 Task: Check the average views per listing of double oven in the last 5 years.
Action: Mouse moved to (780, 207)
Screenshot: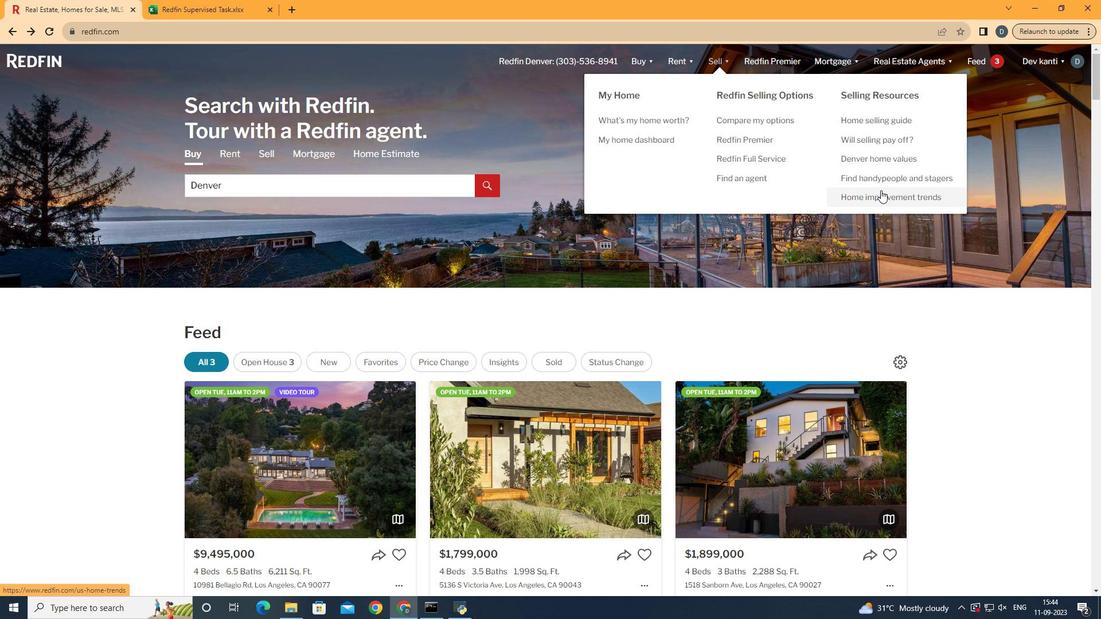 
Action: Mouse pressed left at (780, 207)
Screenshot: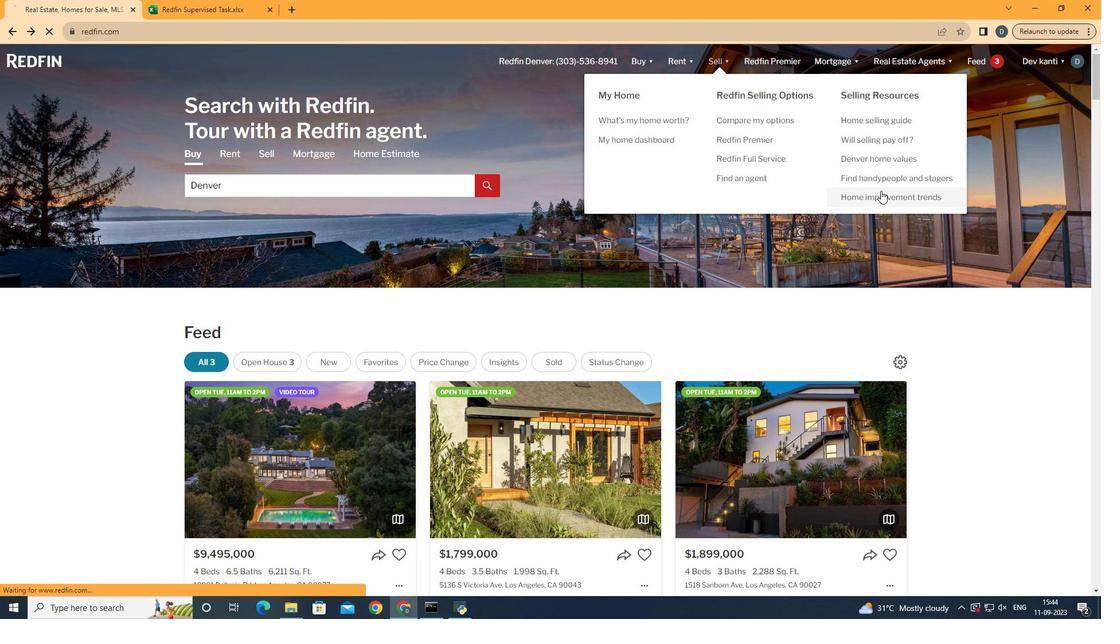 
Action: Mouse moved to (319, 252)
Screenshot: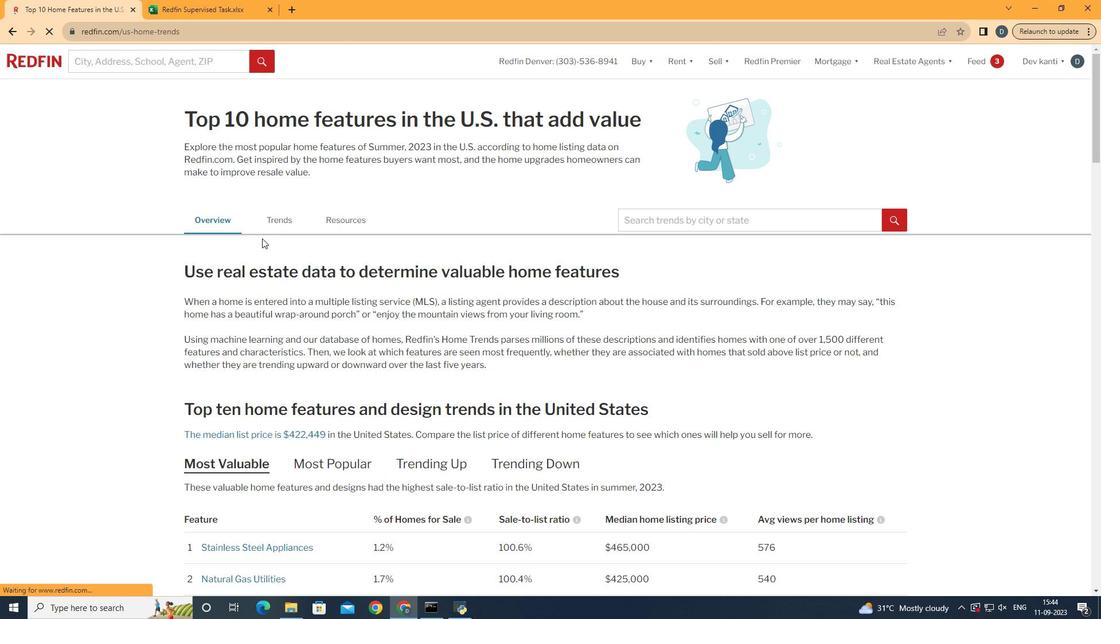 
Action: Mouse pressed left at (319, 252)
Screenshot: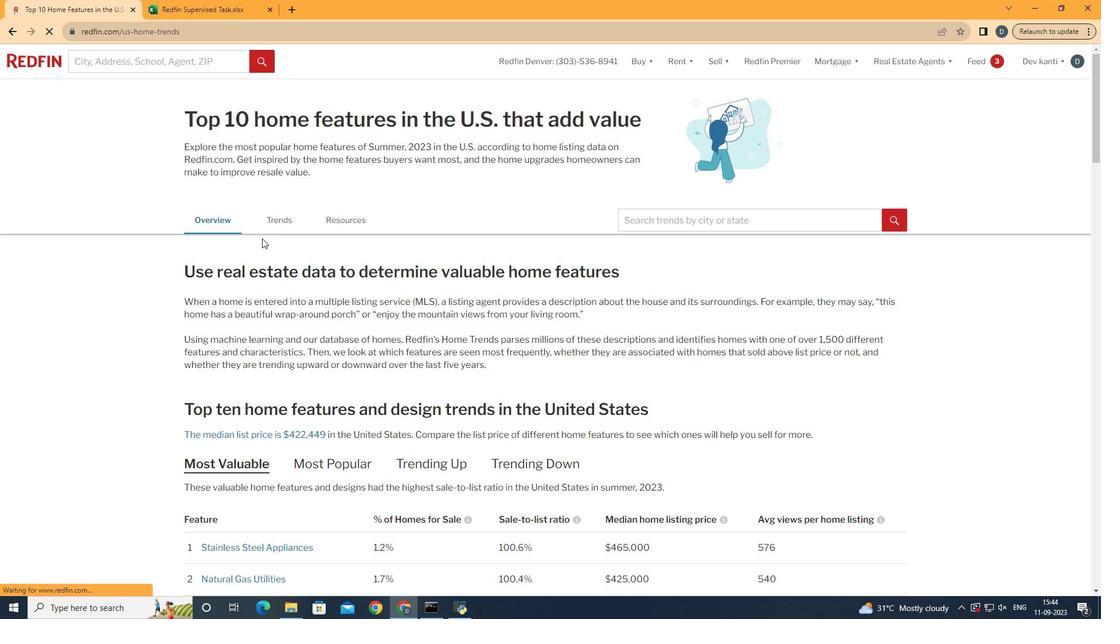 
Action: Mouse moved to (328, 240)
Screenshot: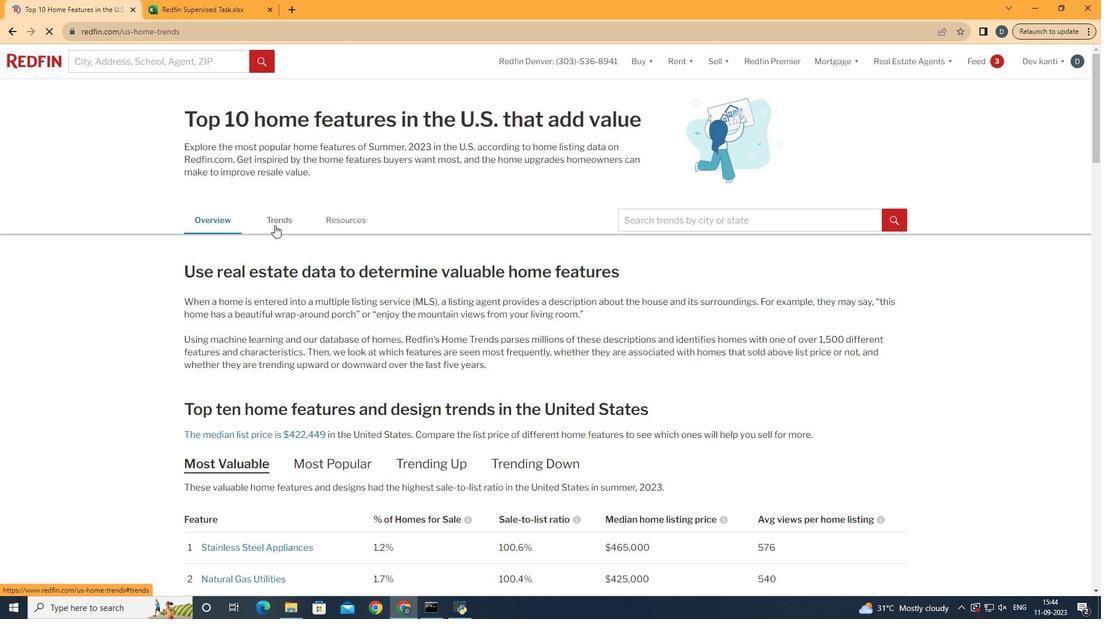 
Action: Mouse pressed left at (328, 240)
Screenshot: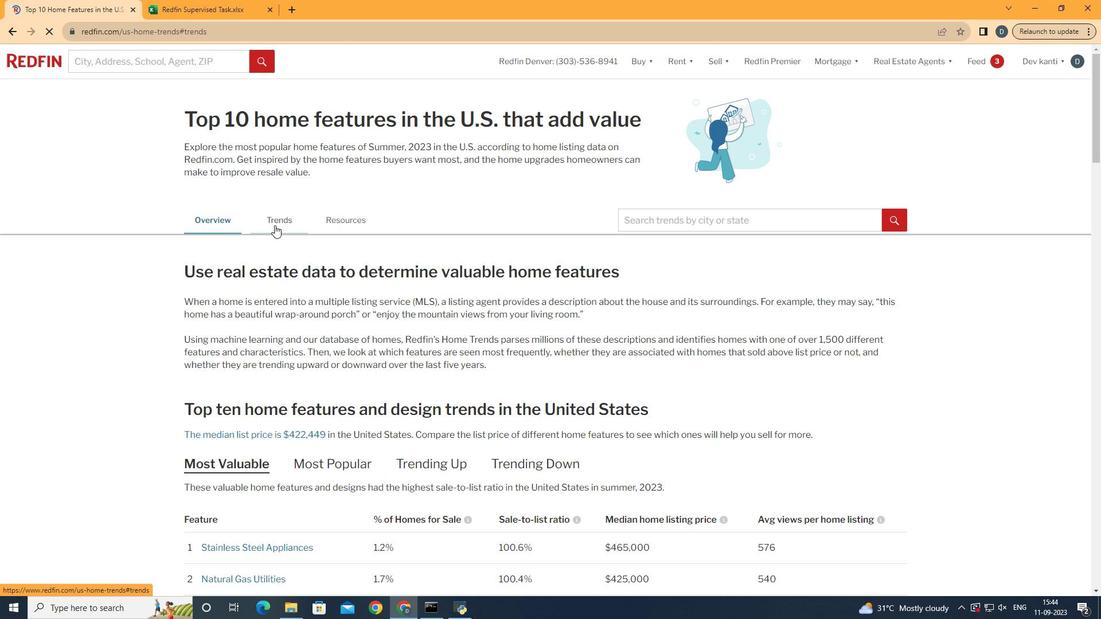 
Action: Mouse moved to (445, 353)
Screenshot: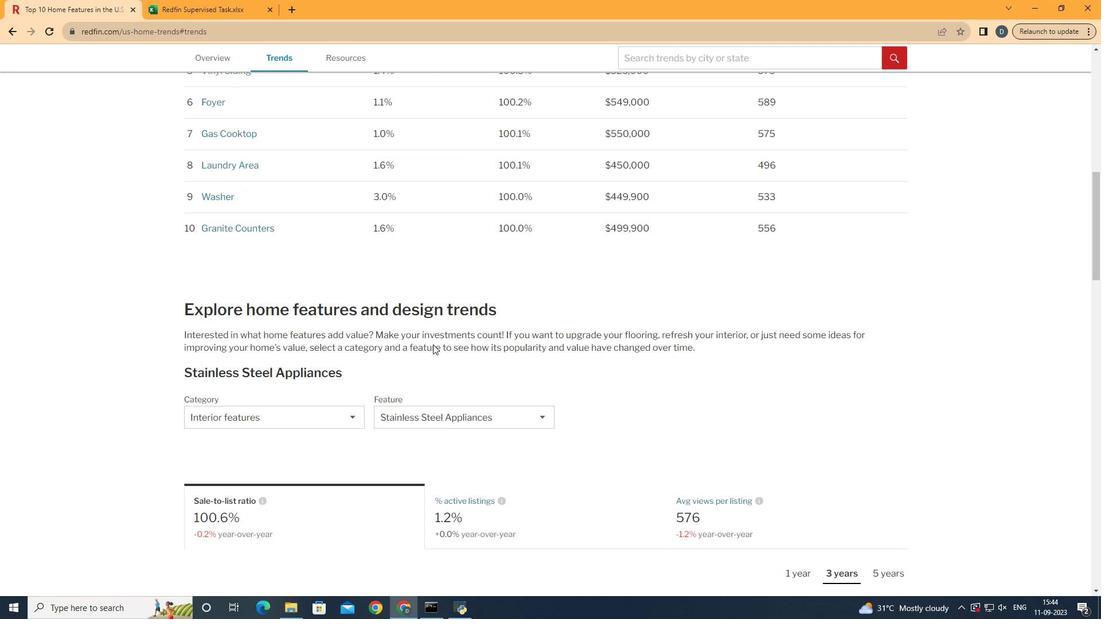 
Action: Mouse scrolled (445, 353) with delta (0, 0)
Screenshot: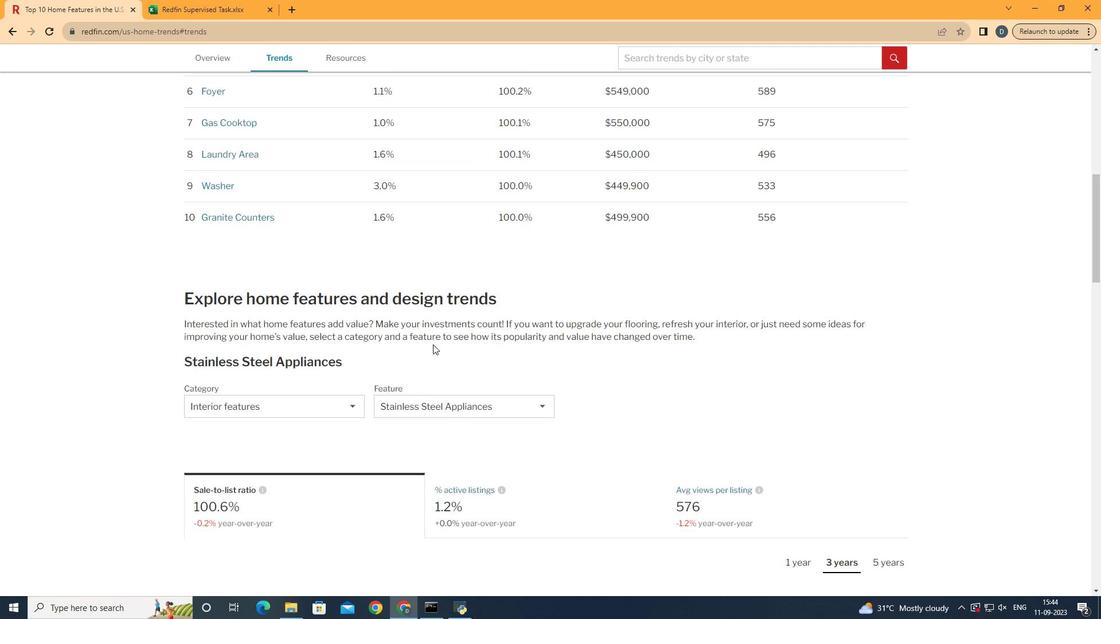 
Action: Mouse scrolled (445, 353) with delta (0, 0)
Screenshot: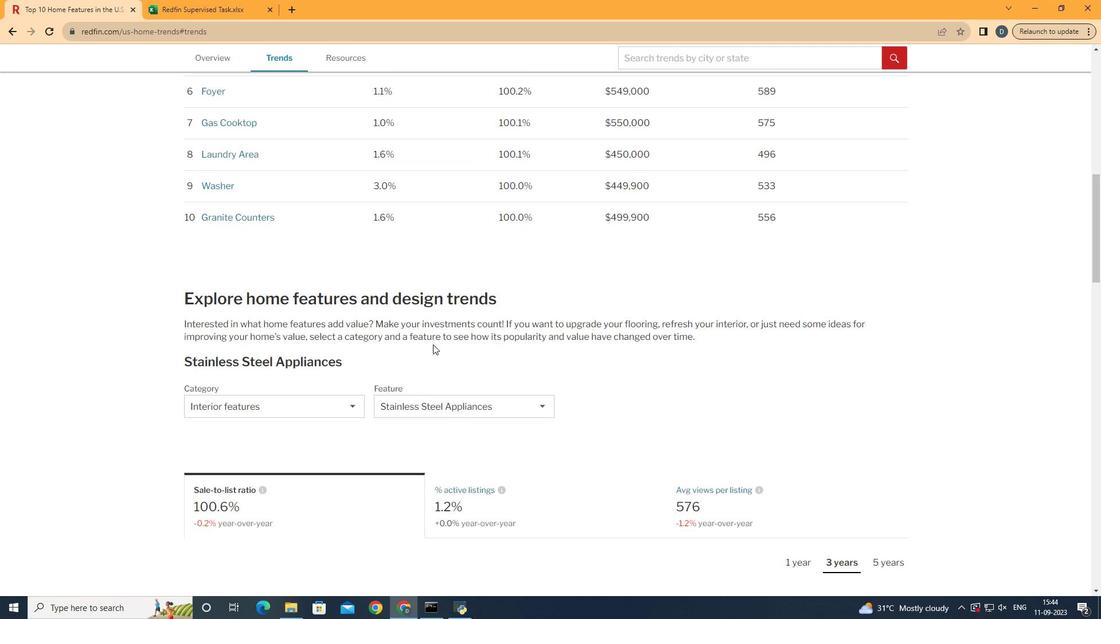 
Action: Mouse scrolled (445, 353) with delta (0, 0)
Screenshot: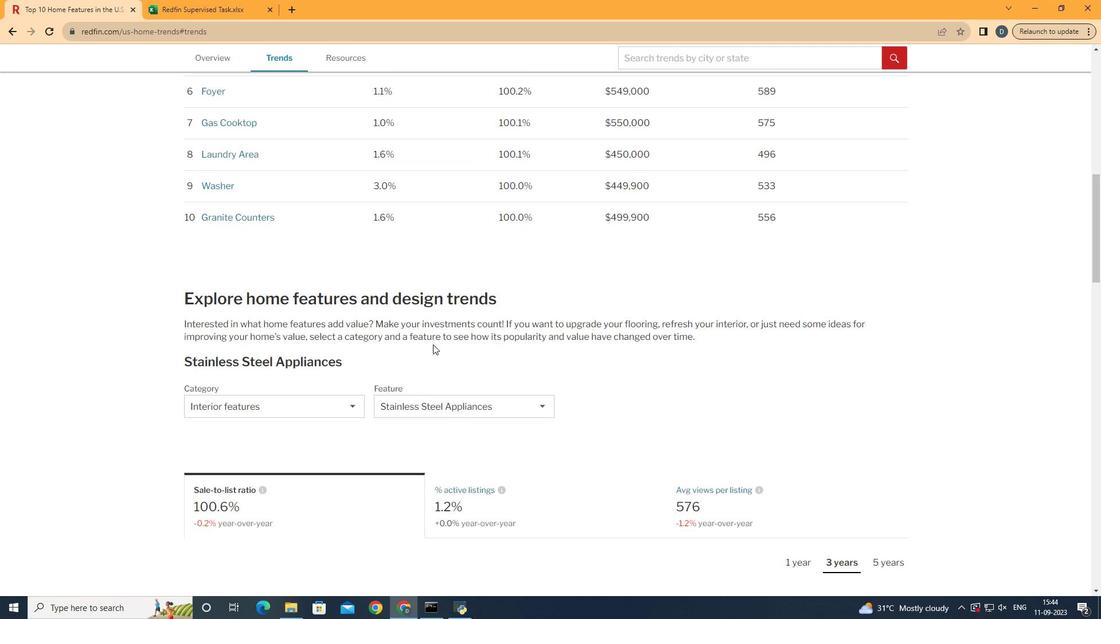 
Action: Mouse scrolled (445, 353) with delta (0, 0)
Screenshot: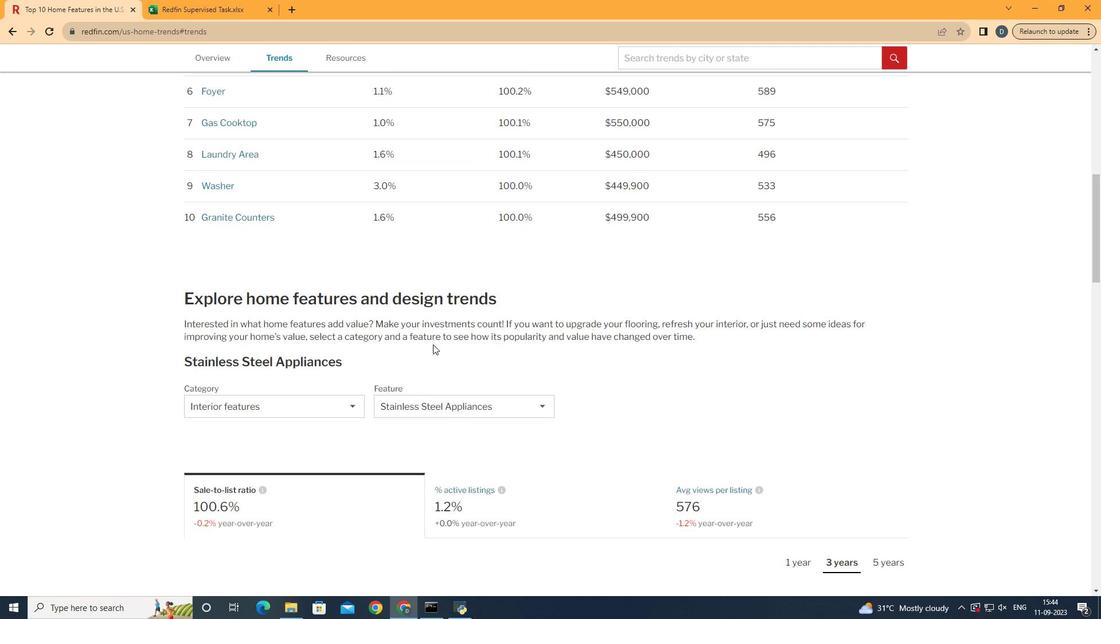 
Action: Mouse moved to (445, 353)
Screenshot: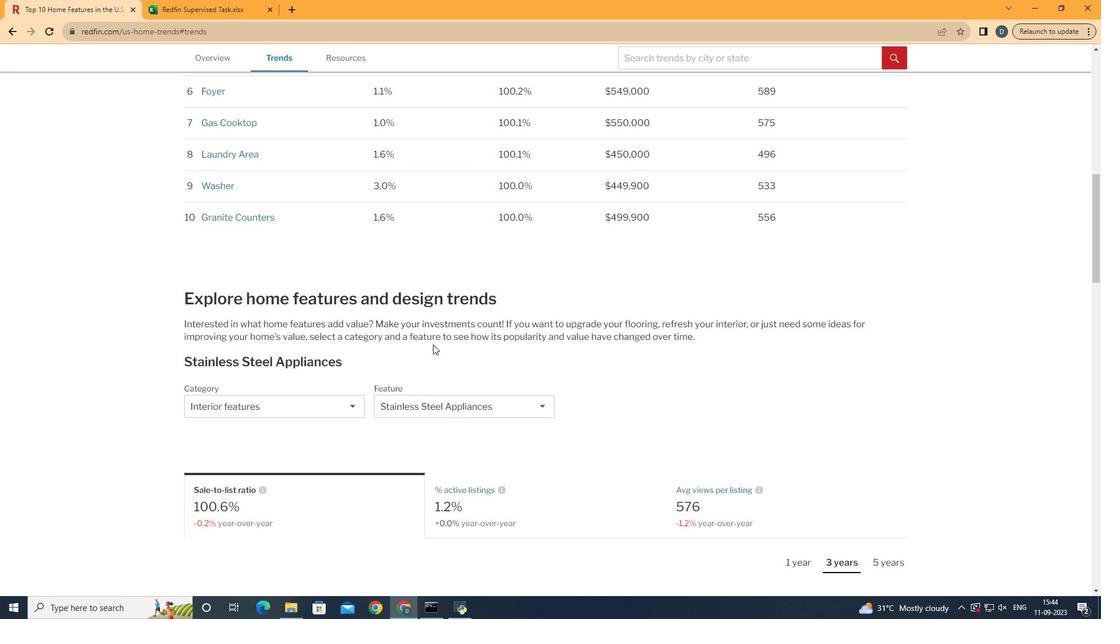 
Action: Mouse scrolled (445, 353) with delta (0, 0)
Screenshot: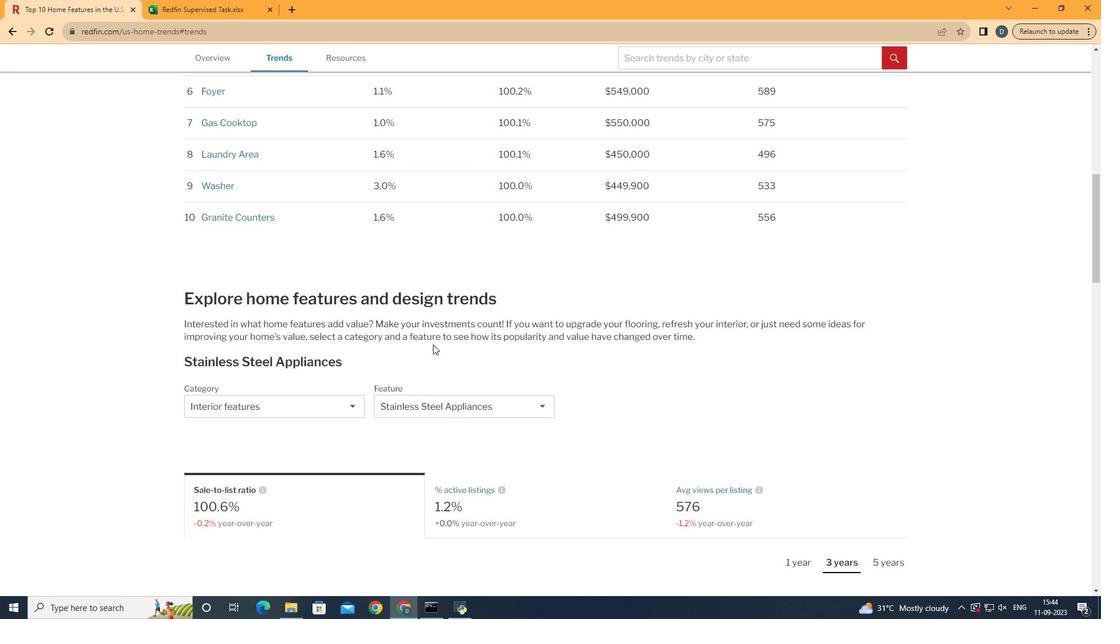 
Action: Mouse moved to (446, 353)
Screenshot: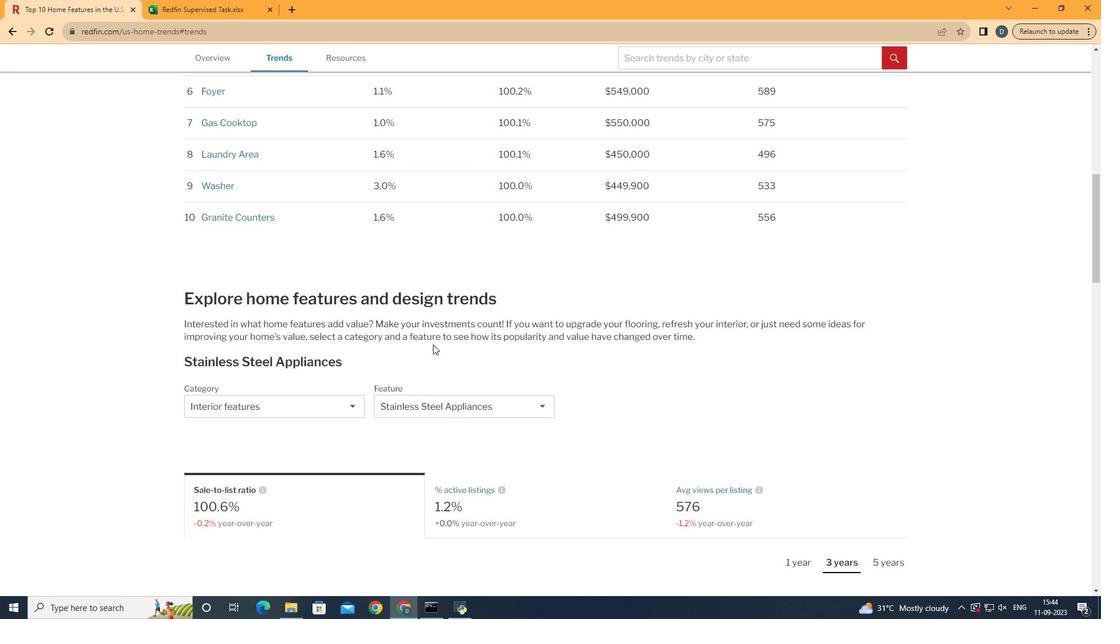 
Action: Mouse scrolled (446, 353) with delta (0, 0)
Screenshot: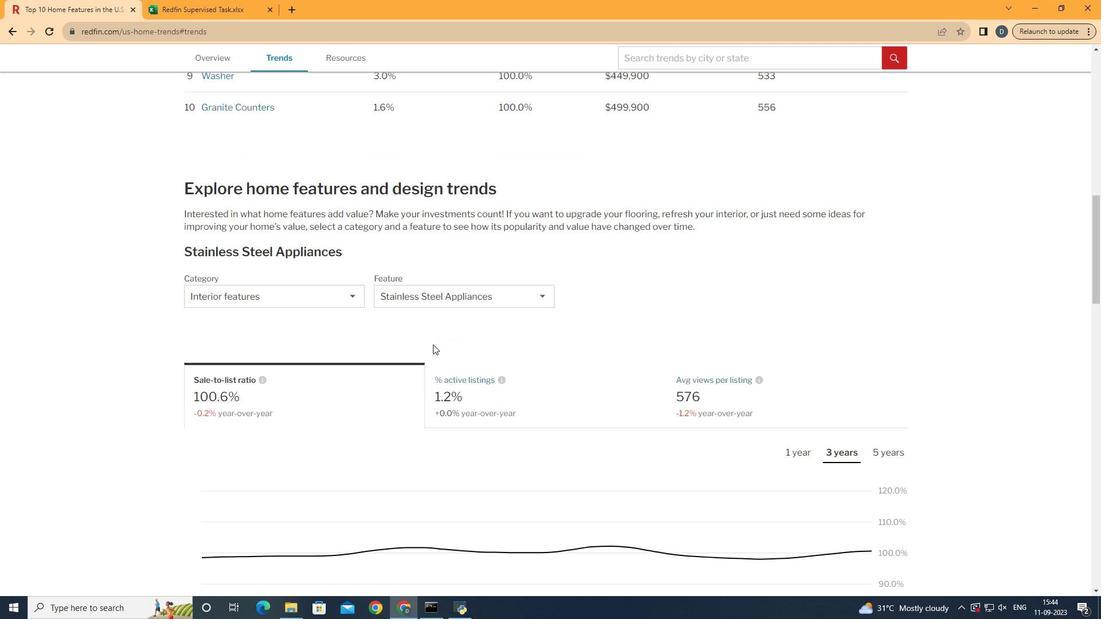 
Action: Mouse scrolled (446, 353) with delta (0, 0)
Screenshot: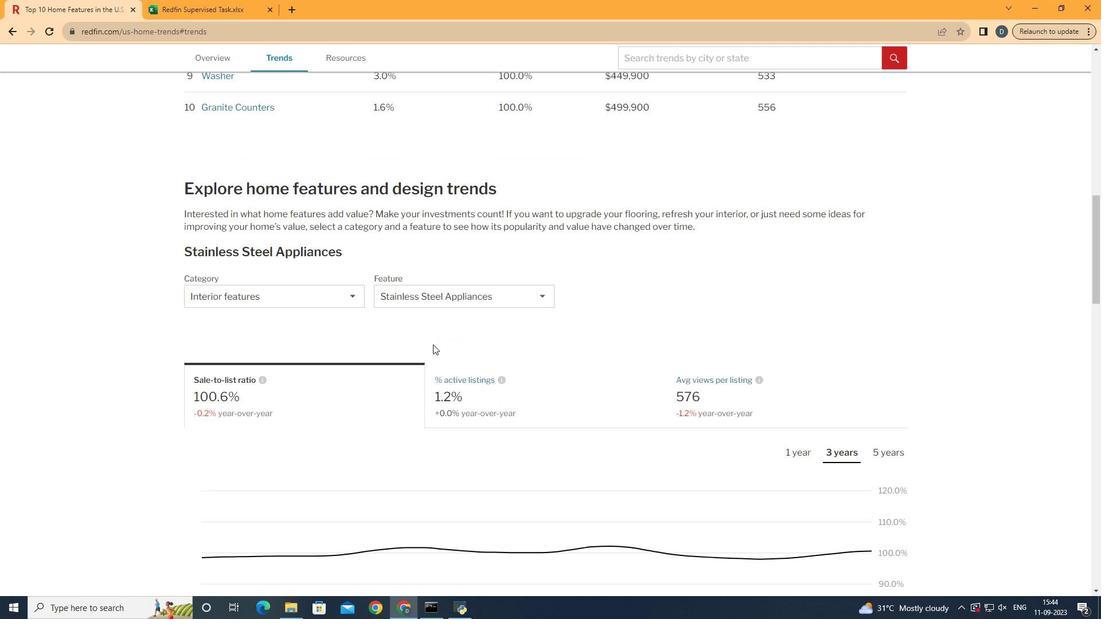 
Action: Mouse moved to (346, 298)
Screenshot: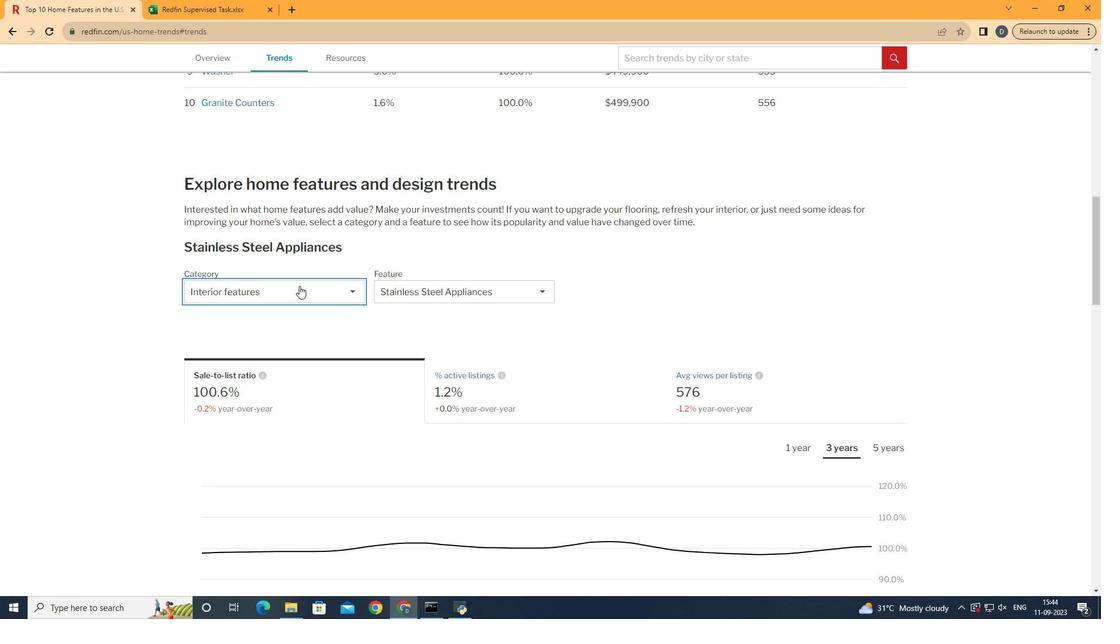 
Action: Mouse pressed left at (346, 298)
Screenshot: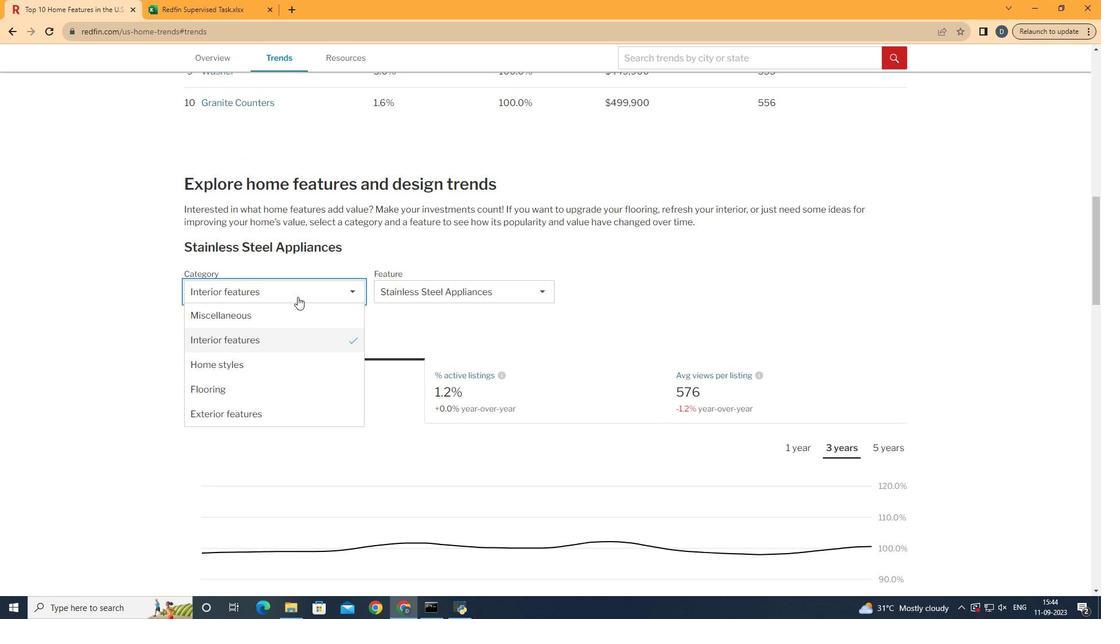 
Action: Mouse moved to (346, 352)
Screenshot: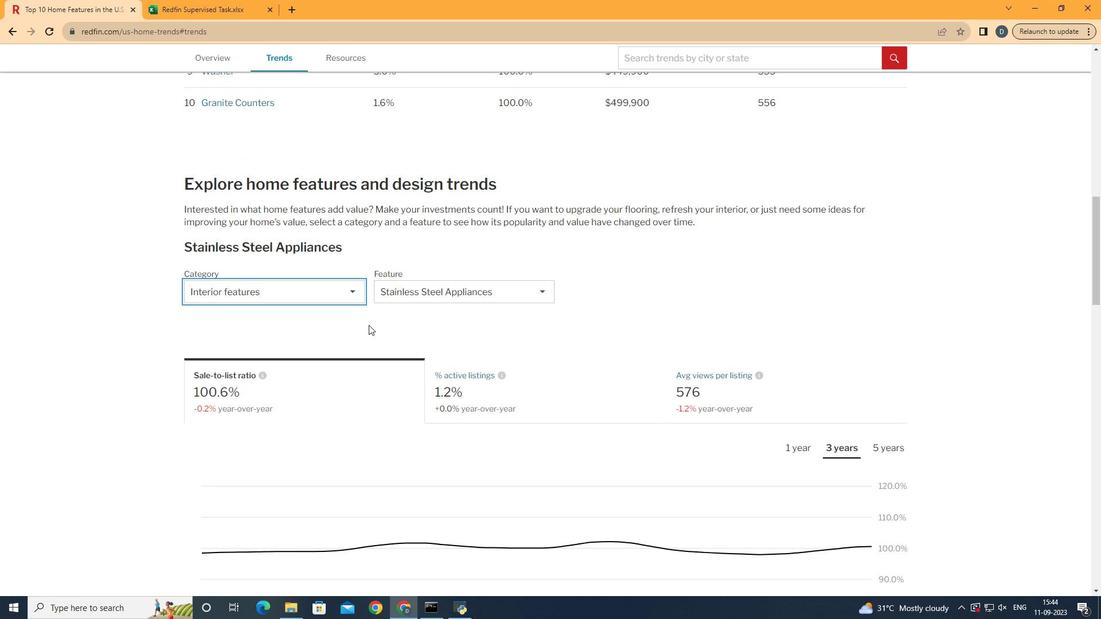 
Action: Mouse pressed left at (346, 352)
Screenshot: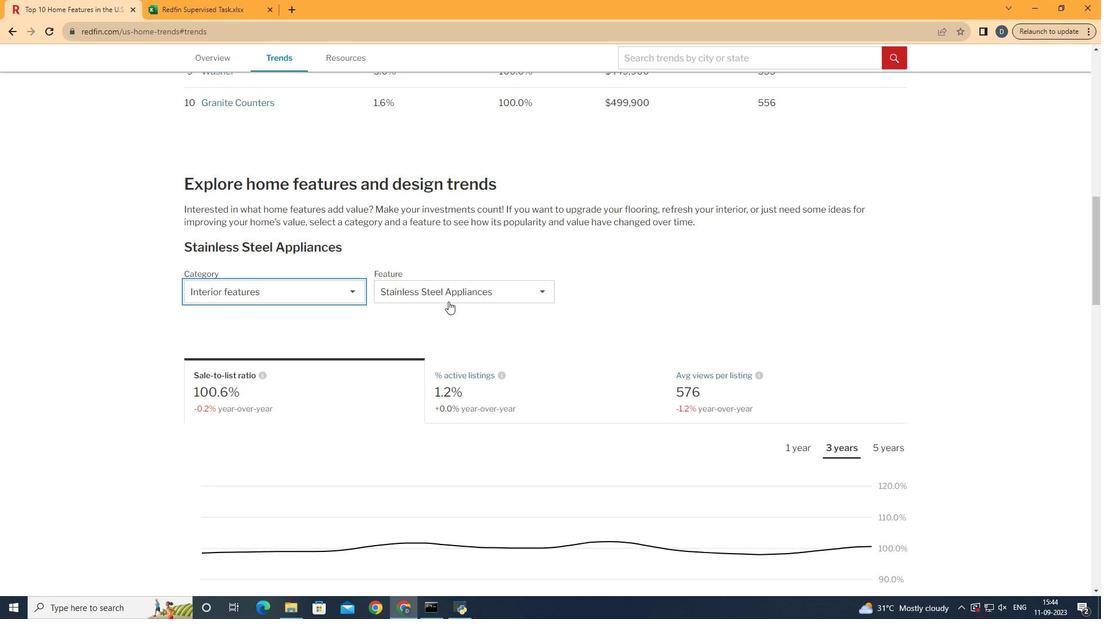 
Action: Mouse moved to (463, 311)
Screenshot: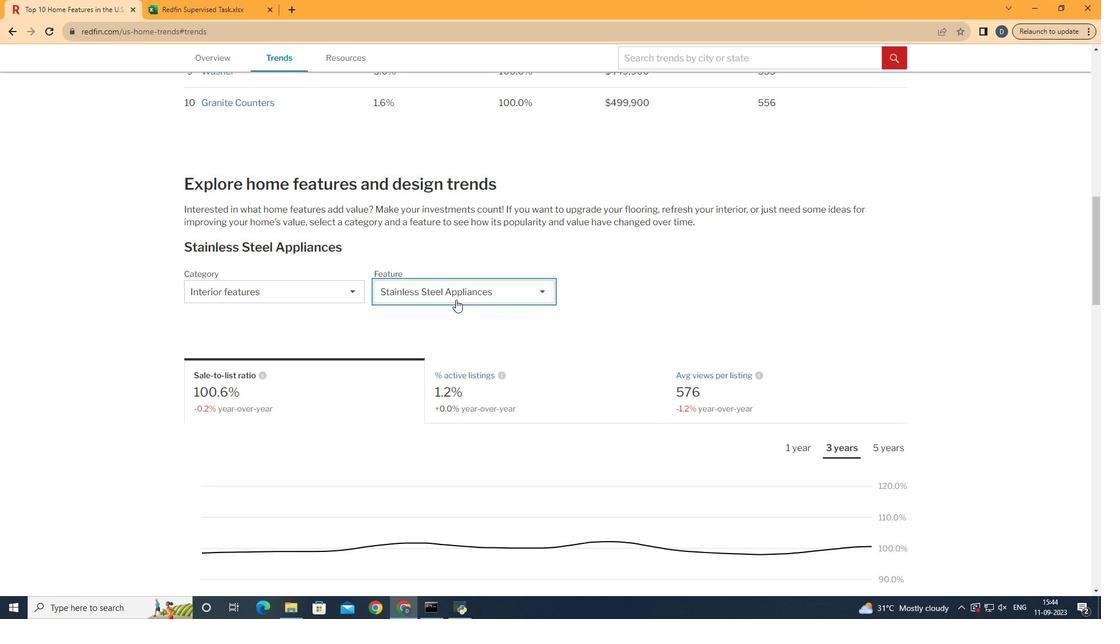 
Action: Mouse pressed left at (463, 311)
Screenshot: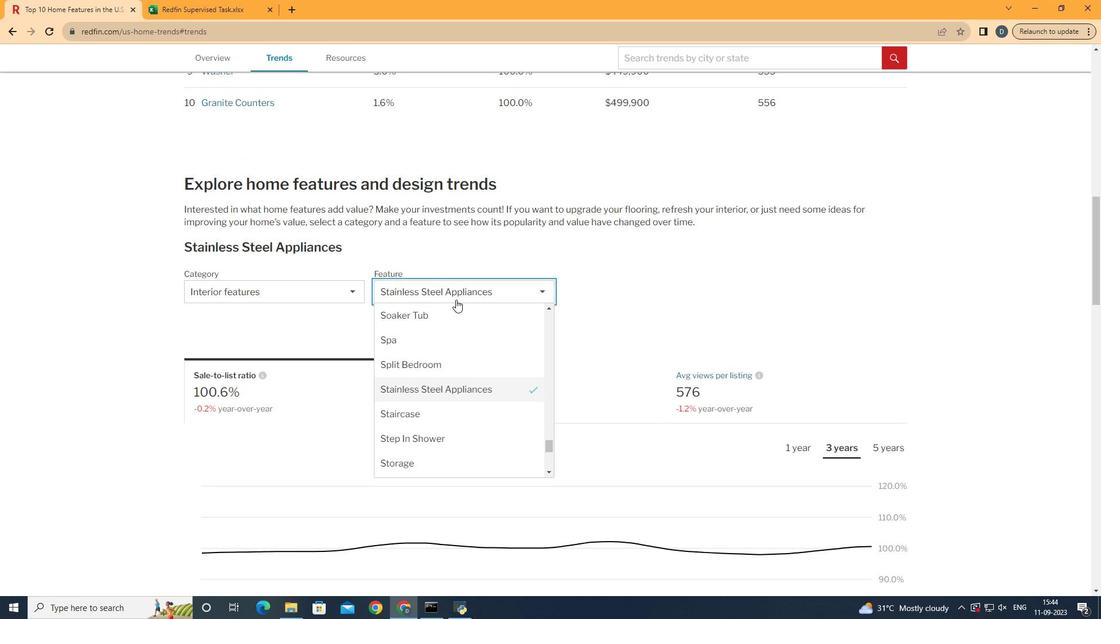 
Action: Mouse moved to (480, 380)
Screenshot: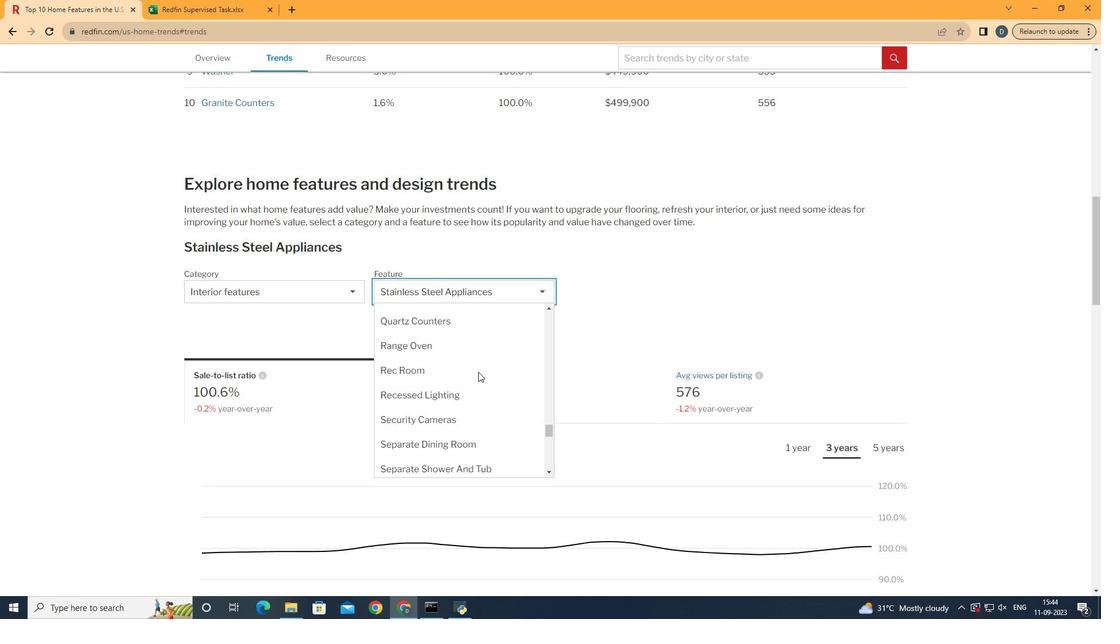 
Action: Mouse scrolled (480, 380) with delta (0, 0)
Screenshot: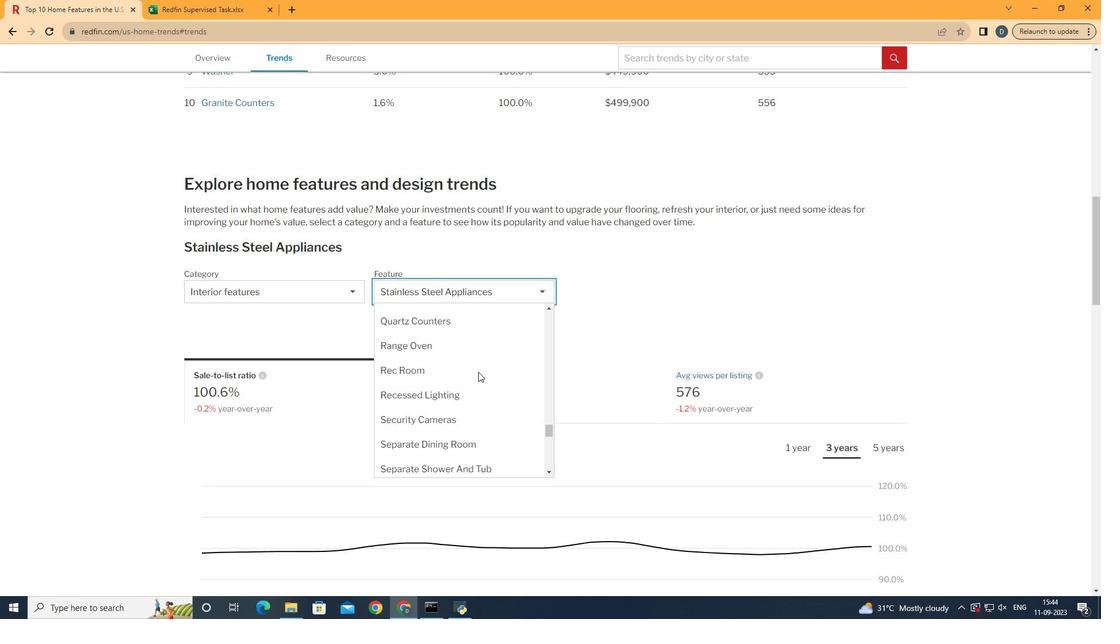 
Action: Mouse scrolled (480, 380) with delta (0, 0)
Screenshot: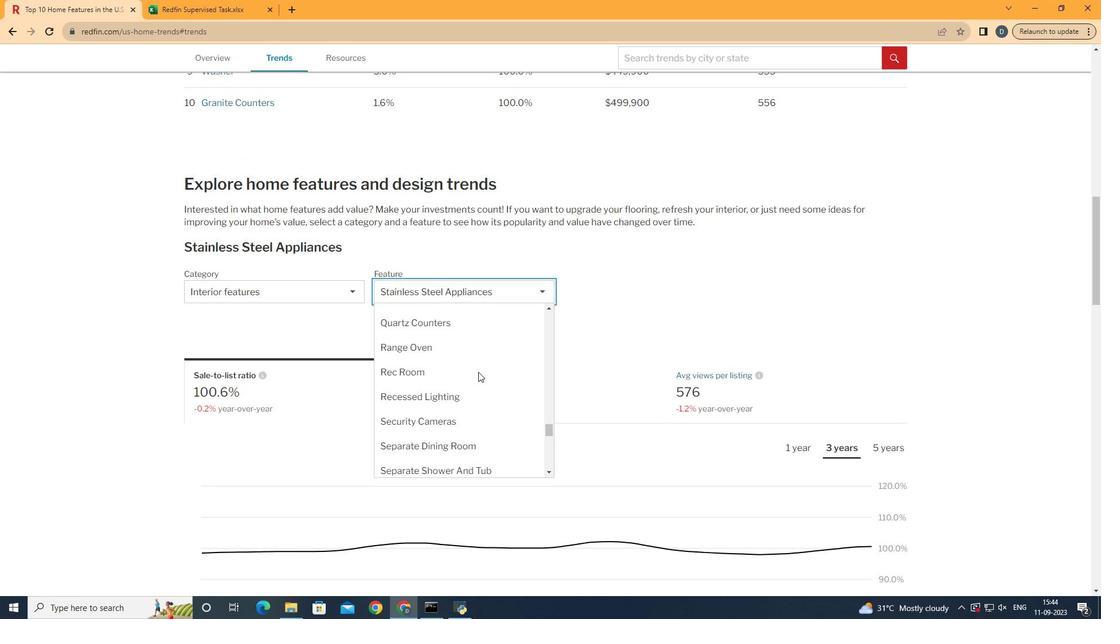 
Action: Mouse scrolled (480, 380) with delta (0, 0)
Screenshot: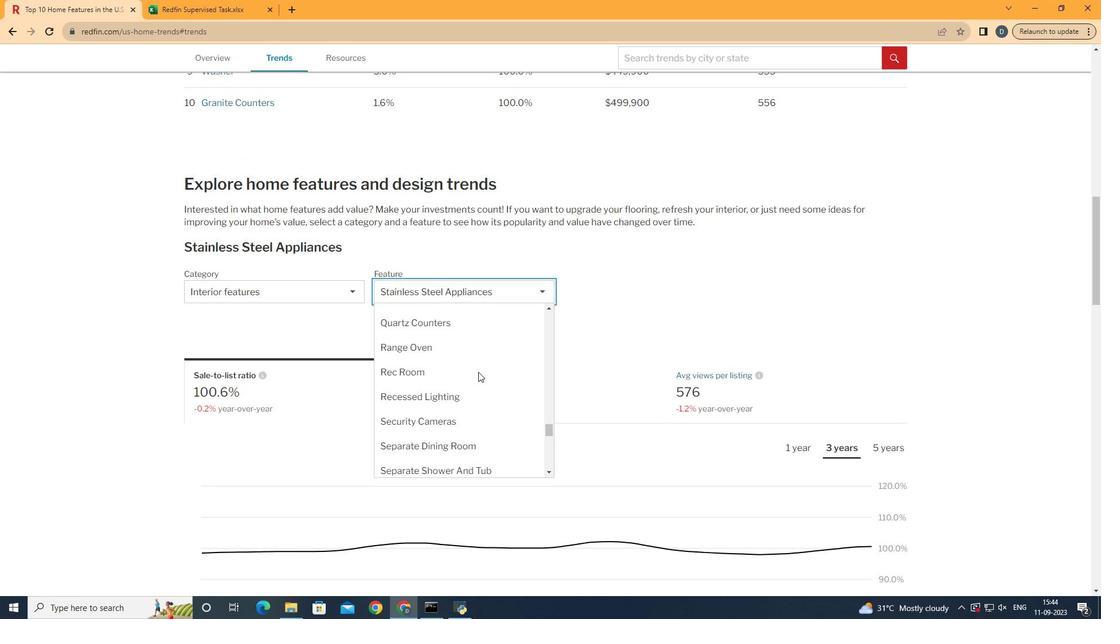 
Action: Mouse scrolled (480, 380) with delta (0, 0)
Screenshot: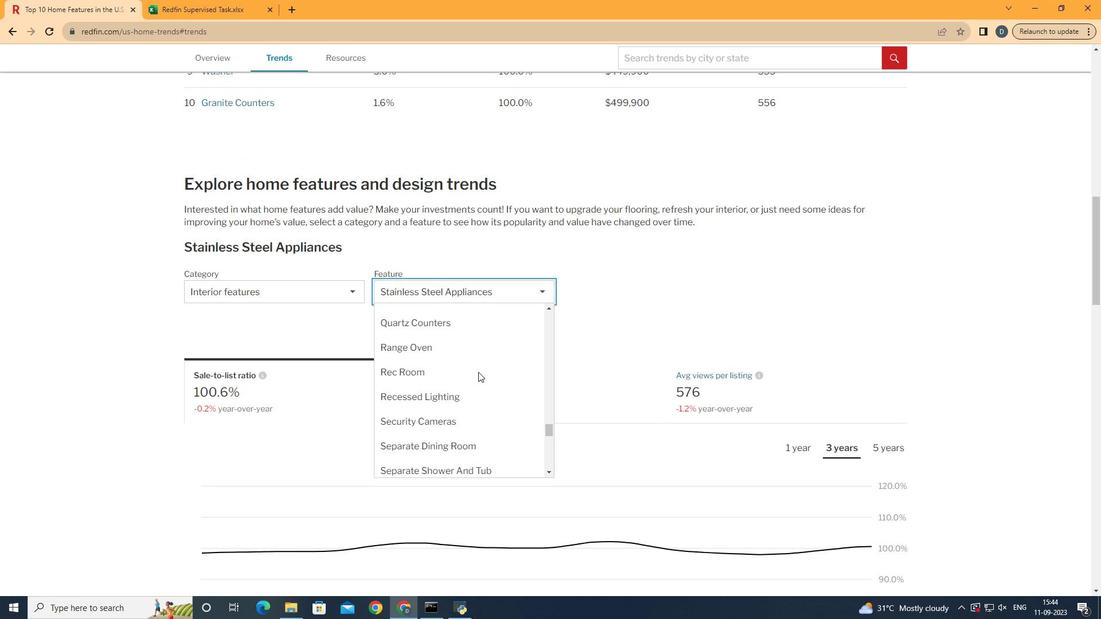 
Action: Mouse scrolled (480, 380) with delta (0, 0)
Screenshot: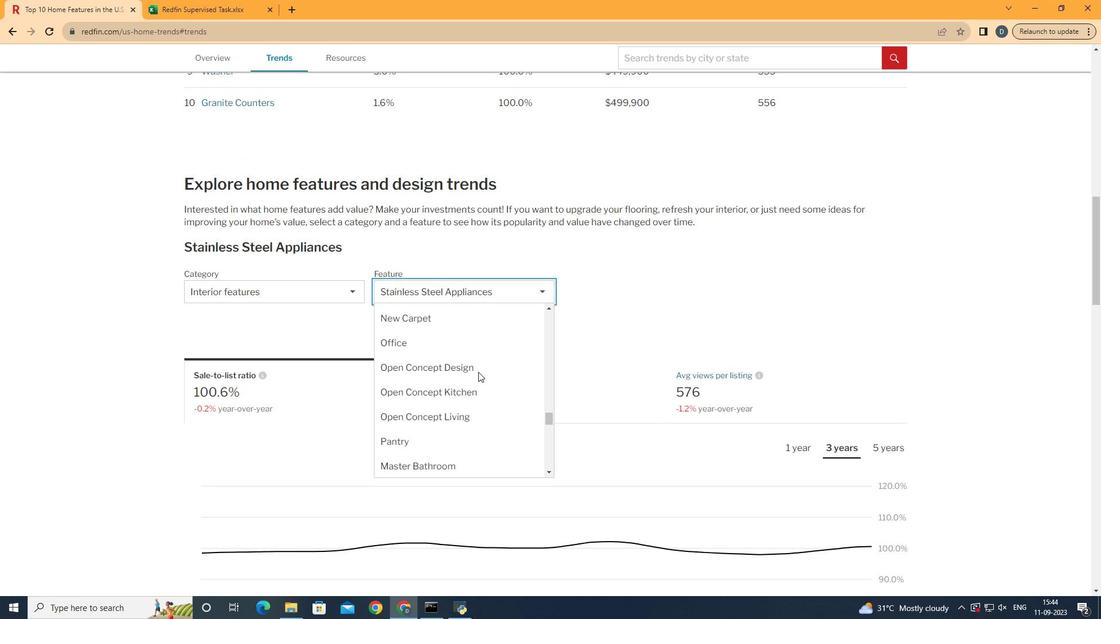 
Action: Mouse scrolled (480, 380) with delta (0, 0)
Screenshot: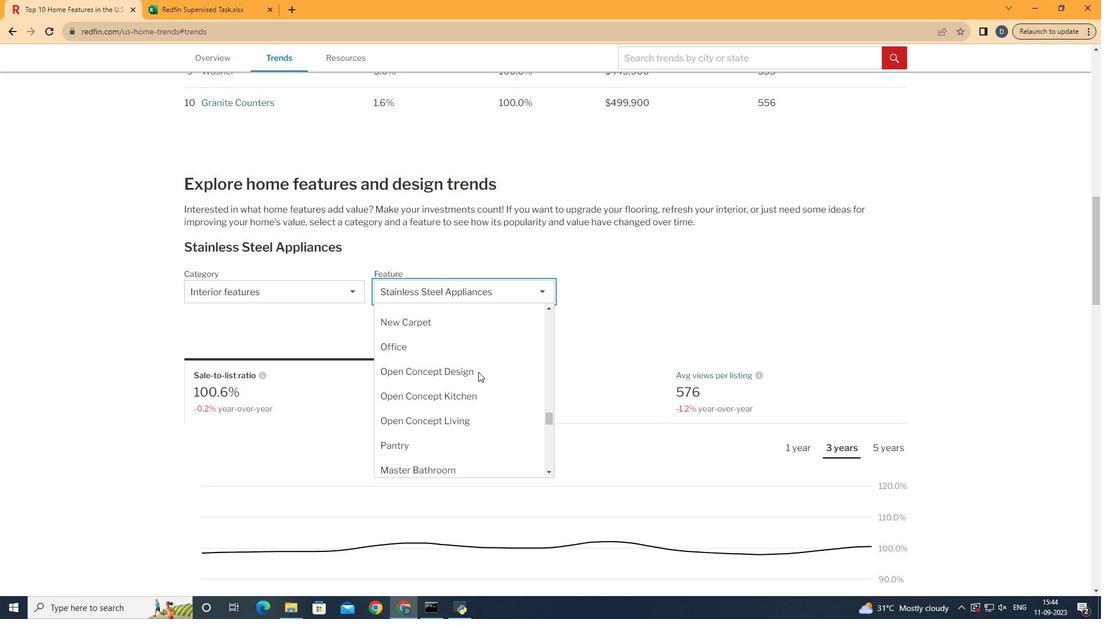 
Action: Mouse scrolled (480, 380) with delta (0, 0)
Screenshot: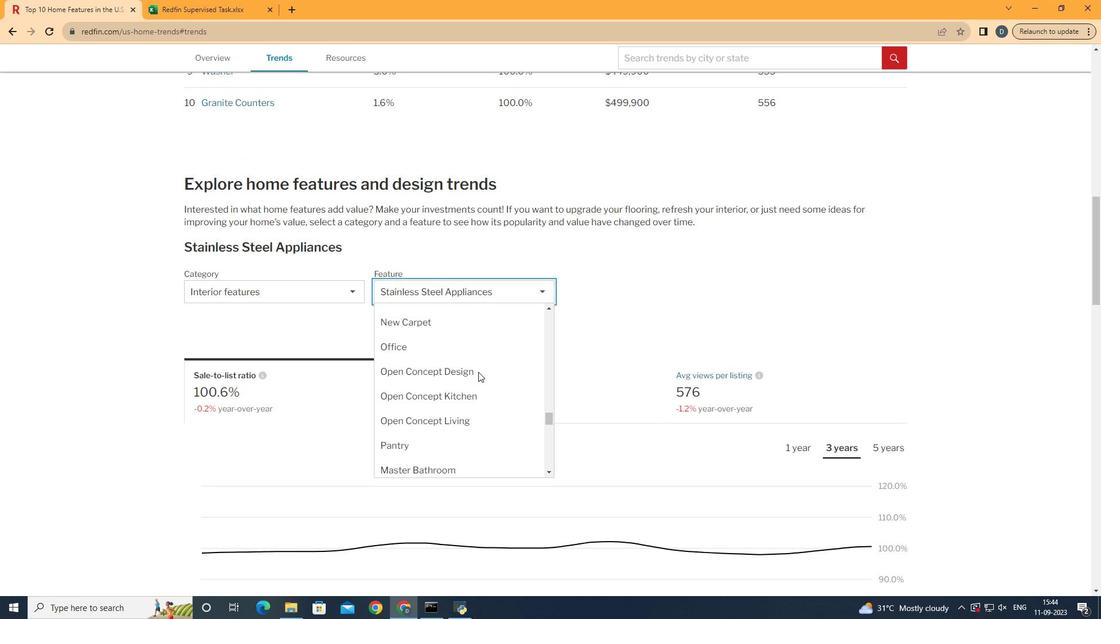 
Action: Mouse scrolled (480, 380) with delta (0, 0)
Screenshot: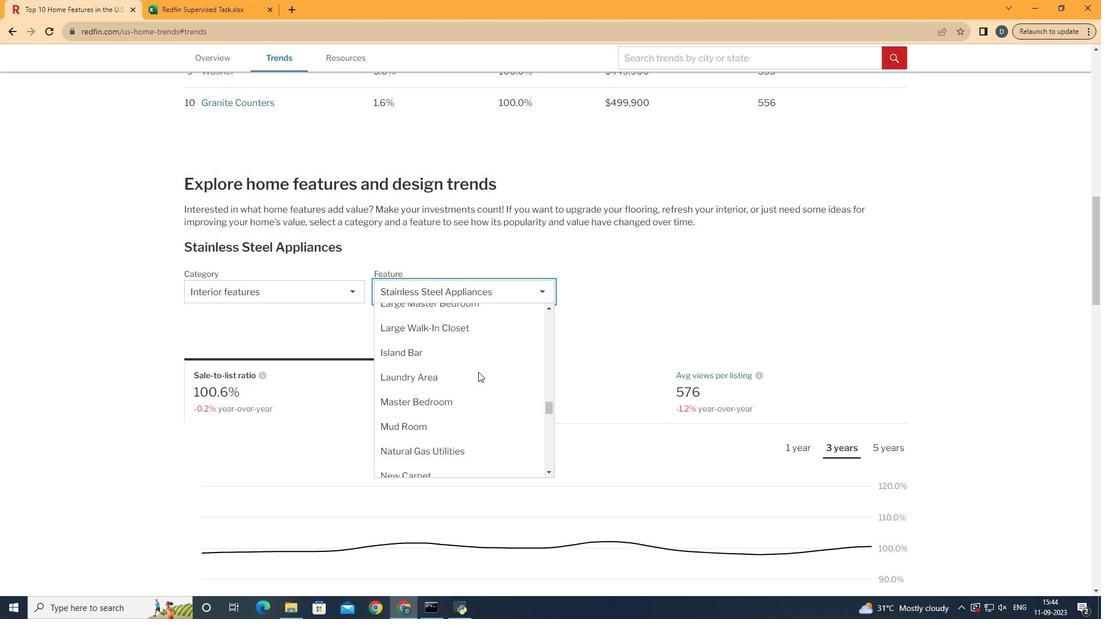 
Action: Mouse scrolled (480, 380) with delta (0, 0)
Screenshot: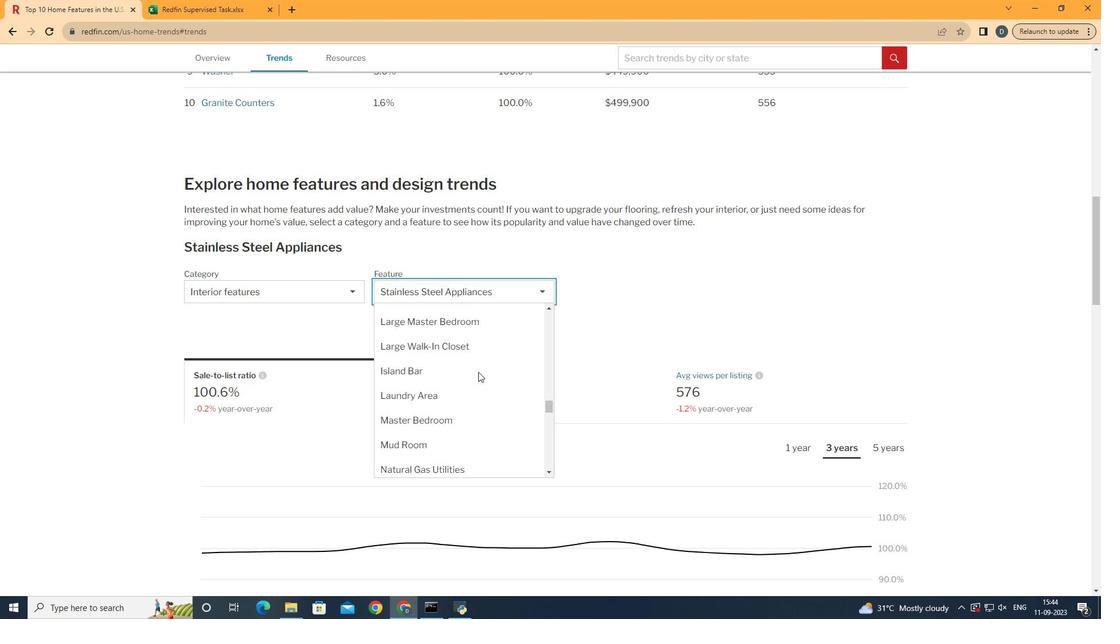 
Action: Mouse scrolled (480, 380) with delta (0, 0)
Screenshot: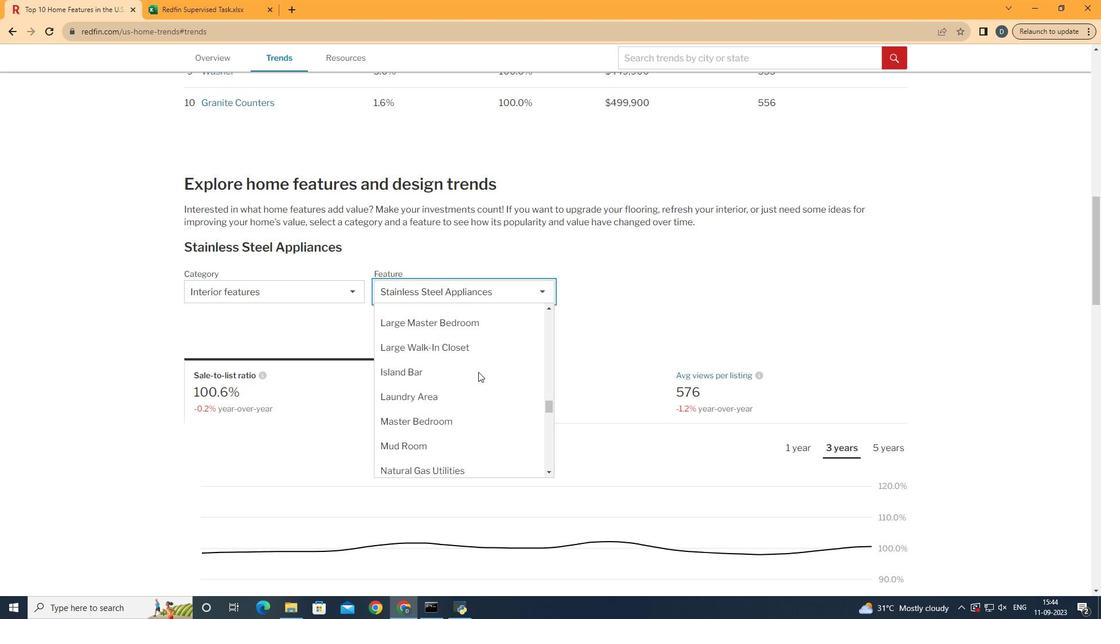
Action: Mouse scrolled (480, 380) with delta (0, 0)
Screenshot: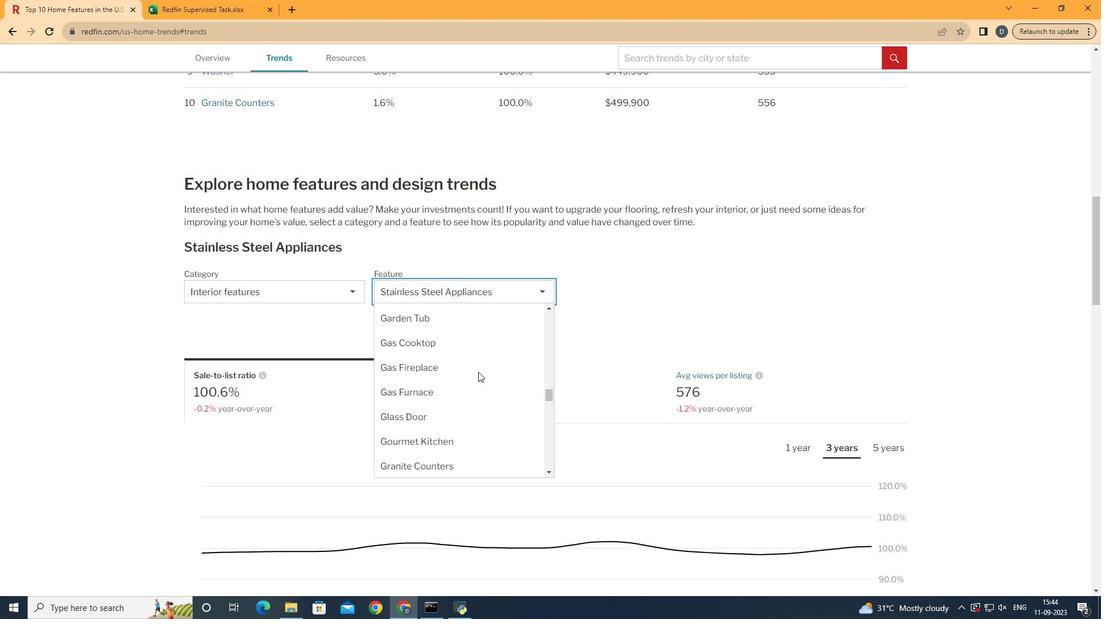 
Action: Mouse scrolled (480, 380) with delta (0, 0)
Screenshot: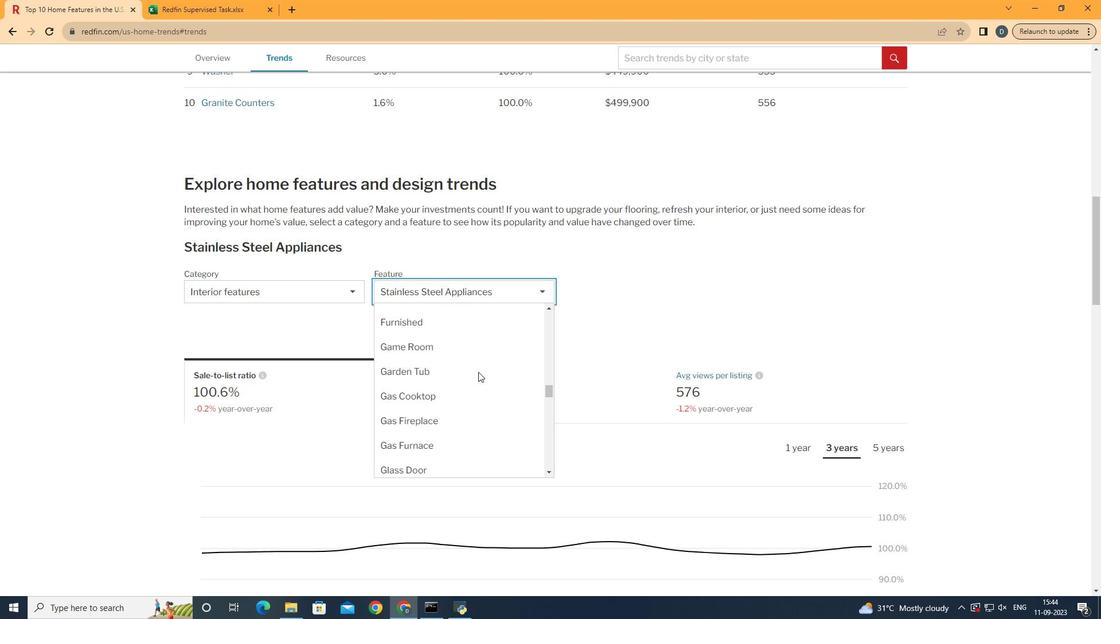 
Action: Mouse scrolled (480, 380) with delta (0, 0)
Screenshot: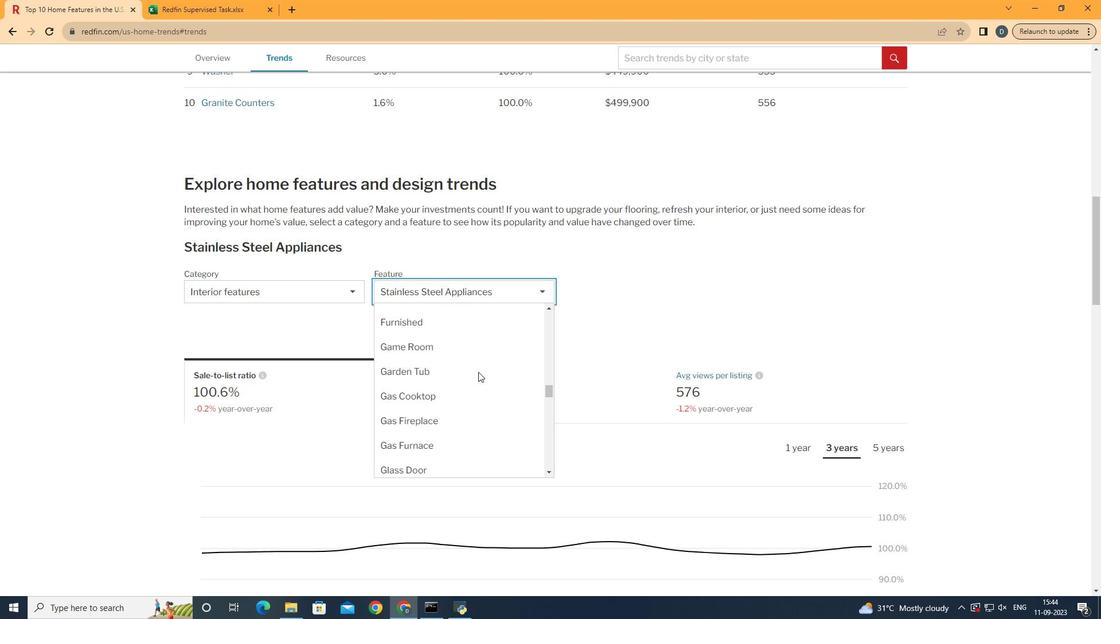 
Action: Mouse scrolled (480, 380) with delta (0, 0)
Screenshot: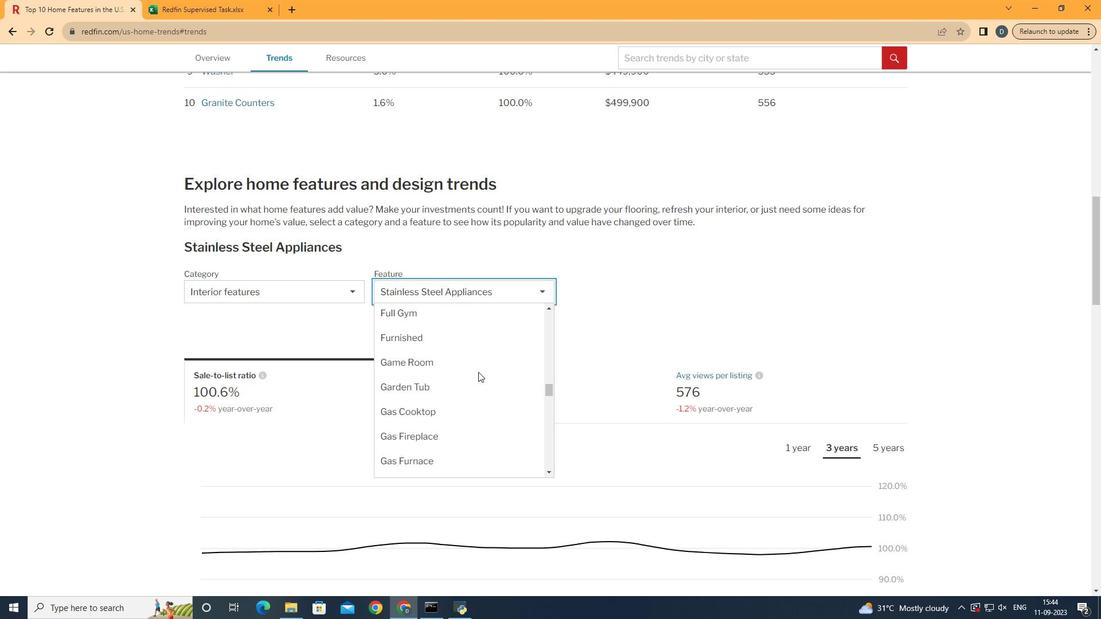 
Action: Mouse scrolled (480, 380) with delta (0, 0)
Screenshot: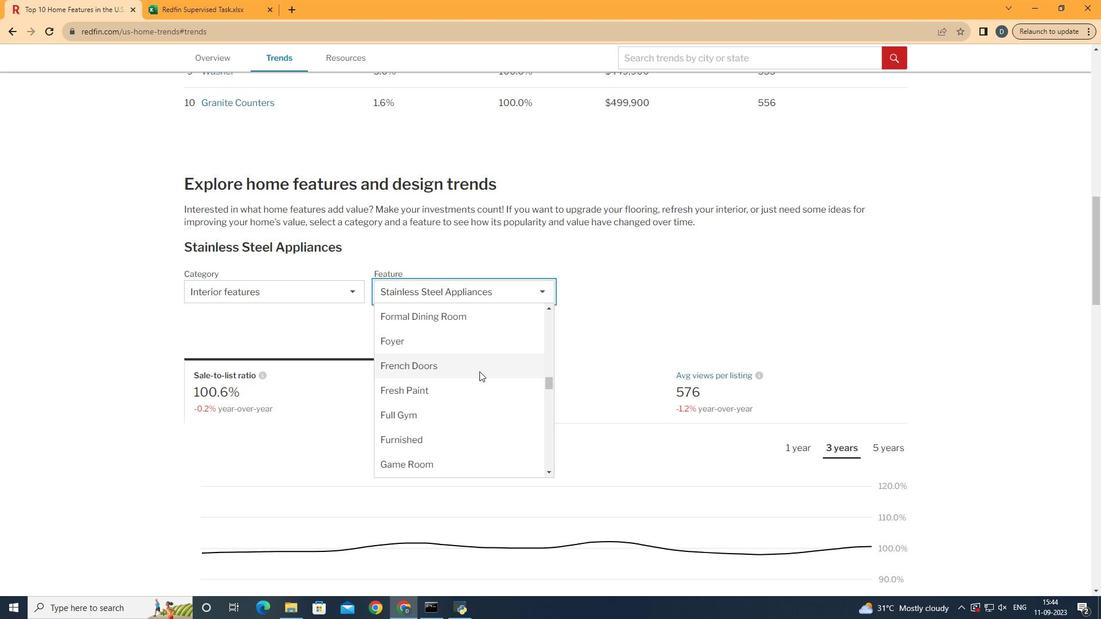 
Action: Mouse scrolled (480, 380) with delta (0, 0)
Screenshot: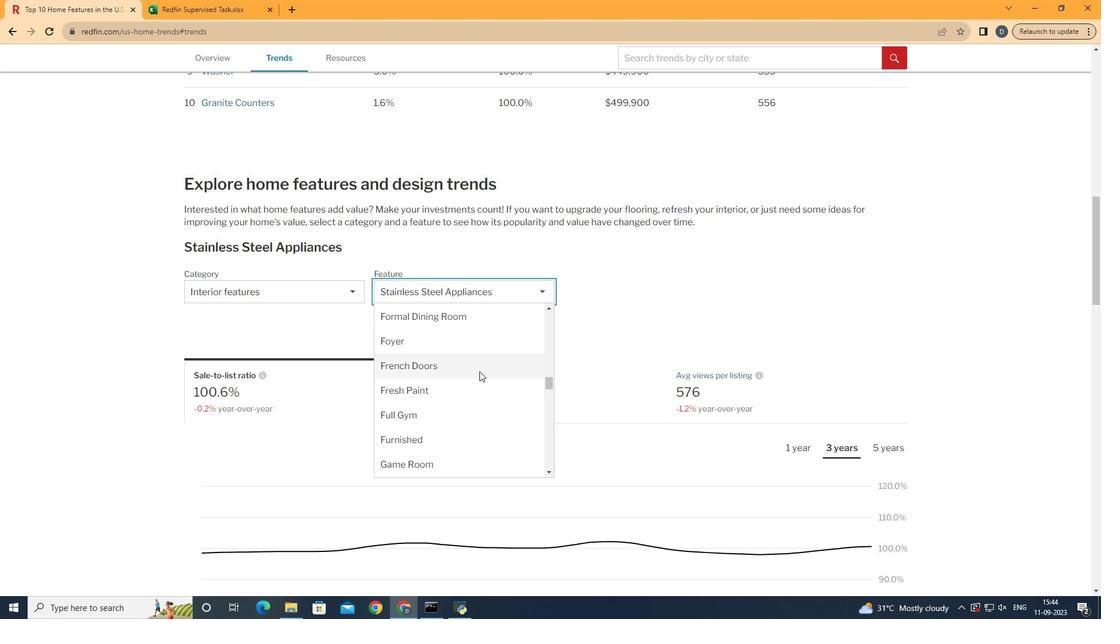 
Action: Mouse moved to (481, 379)
Screenshot: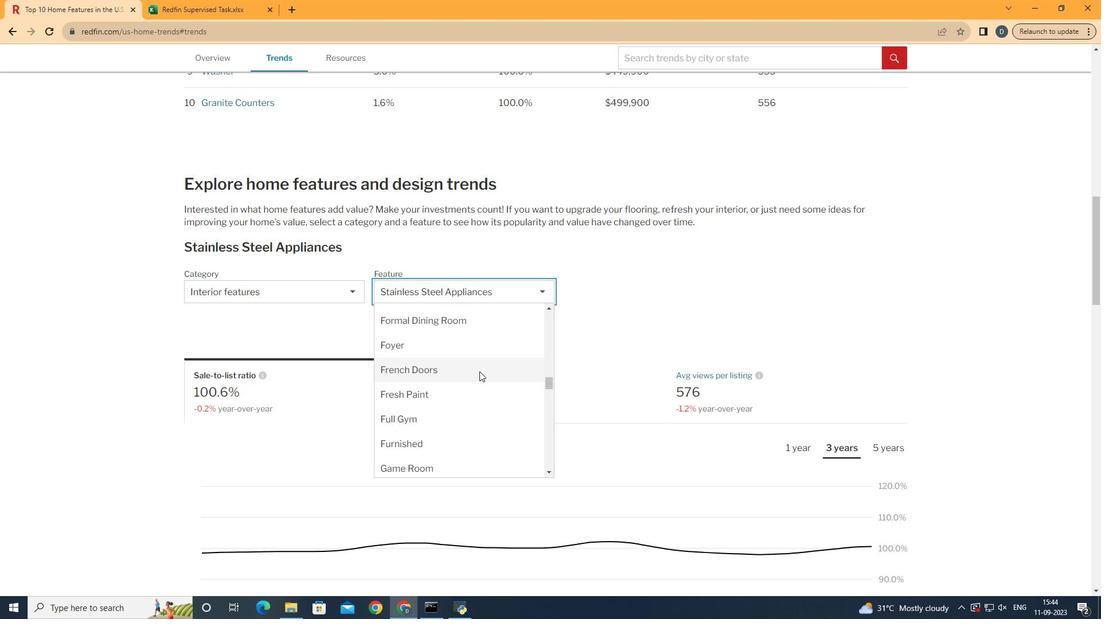 
Action: Mouse scrolled (481, 380) with delta (0, 0)
Screenshot: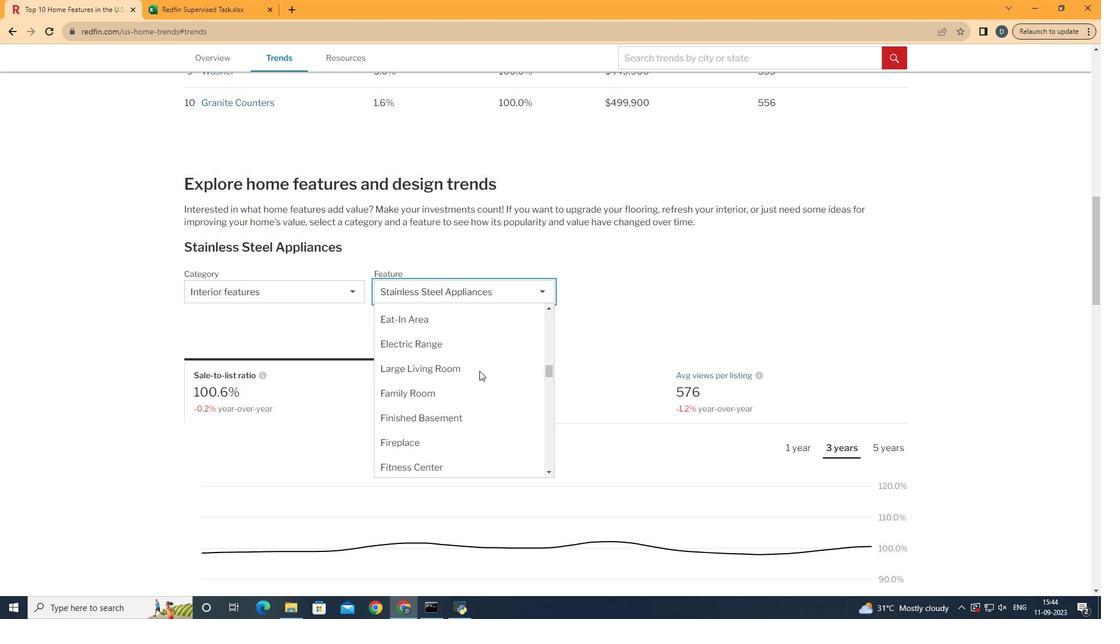
Action: Mouse scrolled (481, 380) with delta (0, 0)
Screenshot: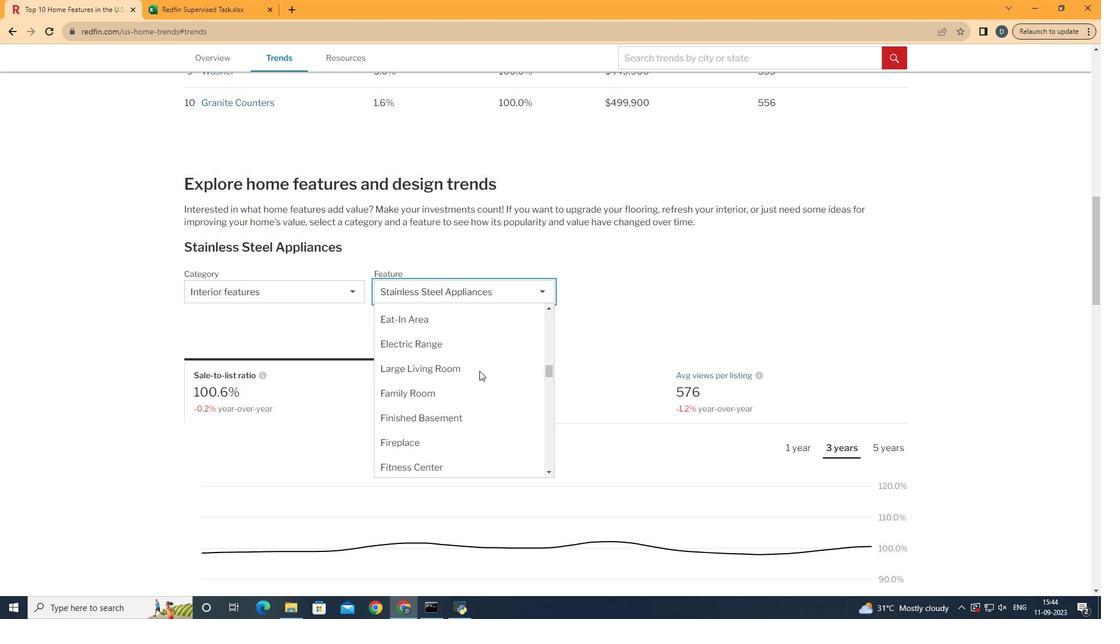 
Action: Mouse scrolled (481, 380) with delta (0, 0)
Screenshot: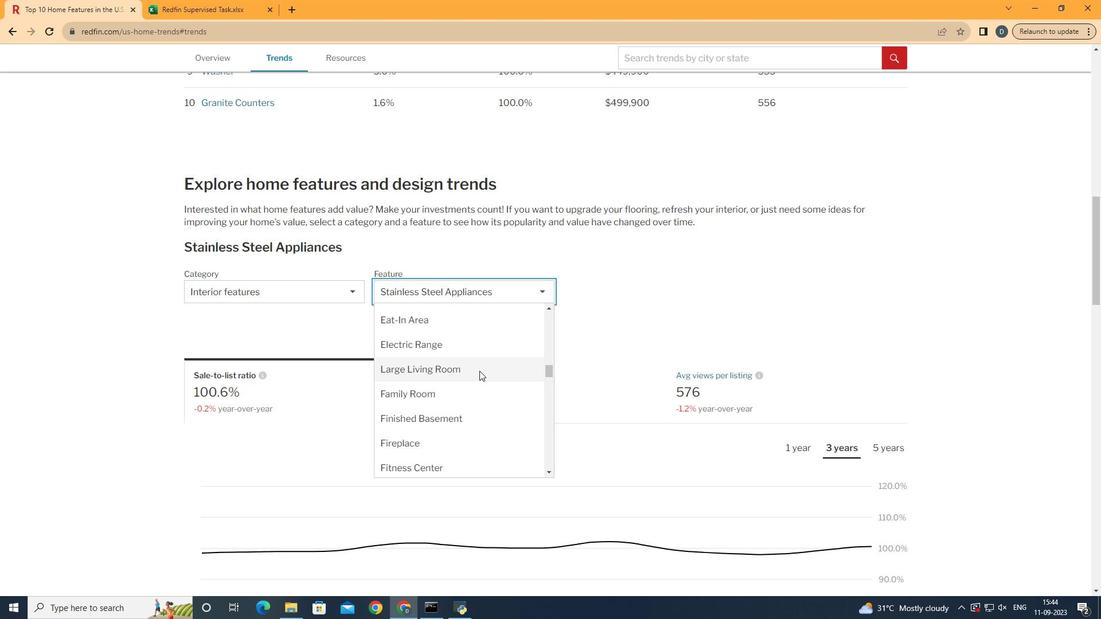 
Action: Mouse moved to (481, 379)
Screenshot: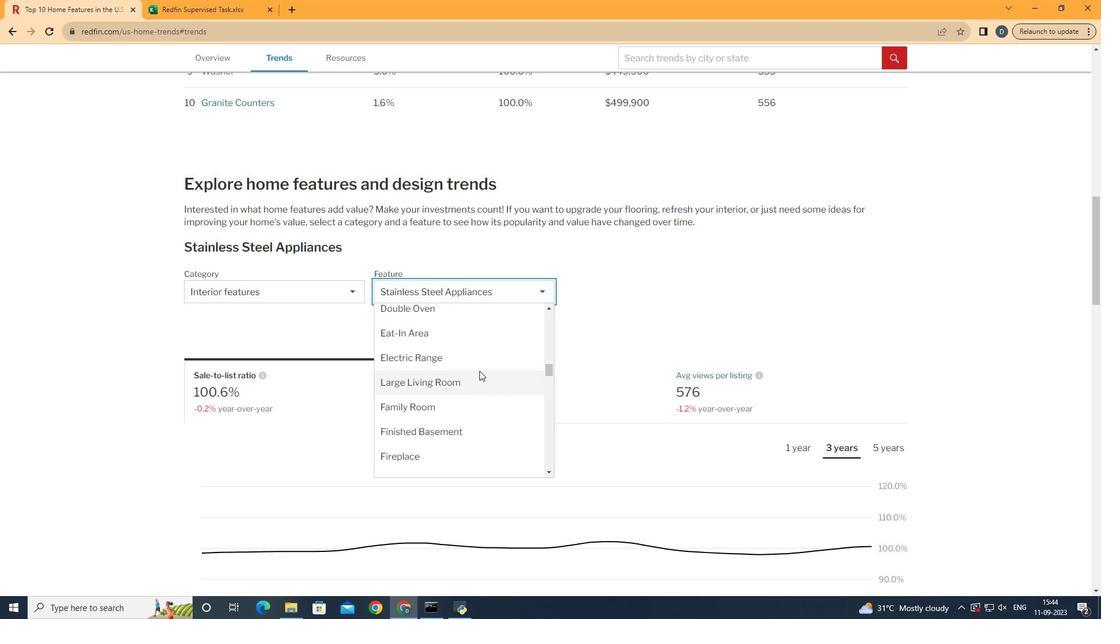 
Action: Mouse scrolled (481, 379) with delta (0, 0)
Screenshot: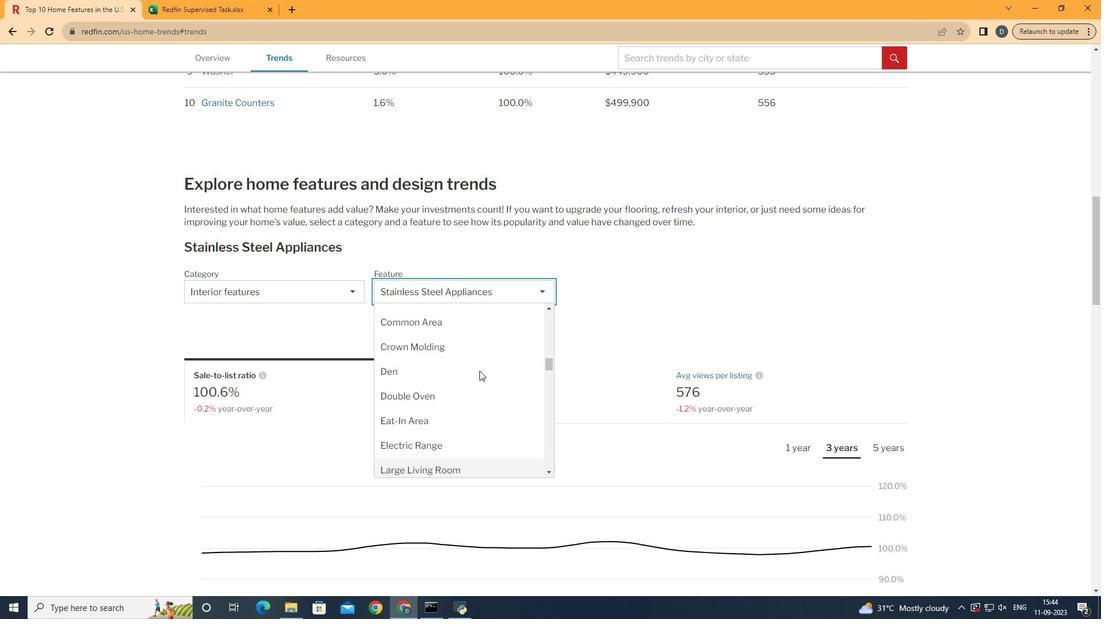 
Action: Mouse scrolled (481, 379) with delta (0, 0)
Screenshot: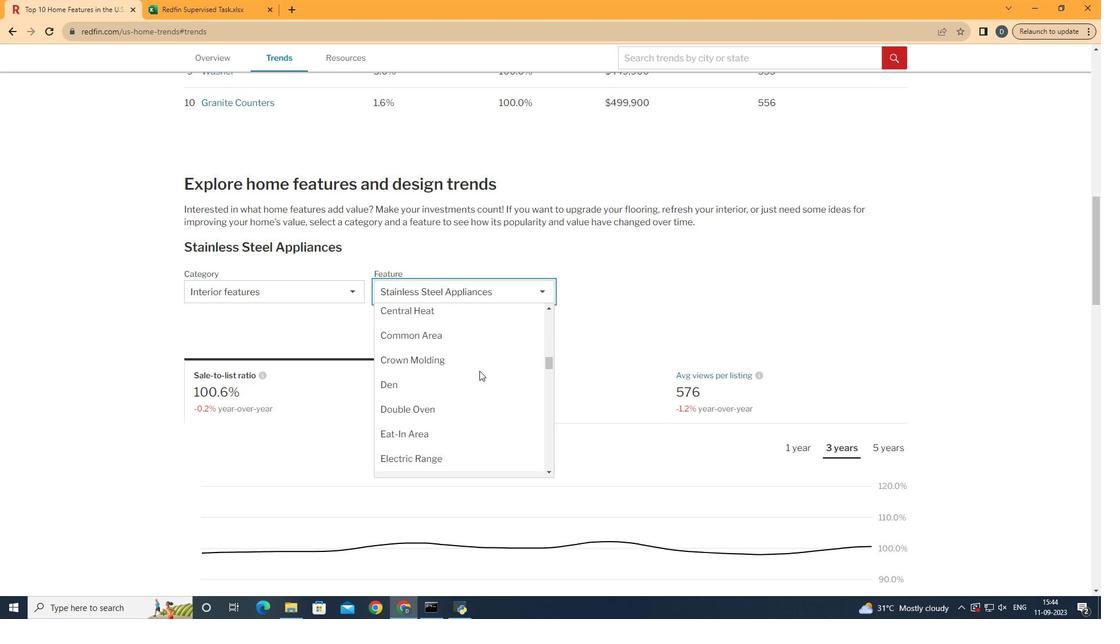
Action: Mouse moved to (473, 415)
Screenshot: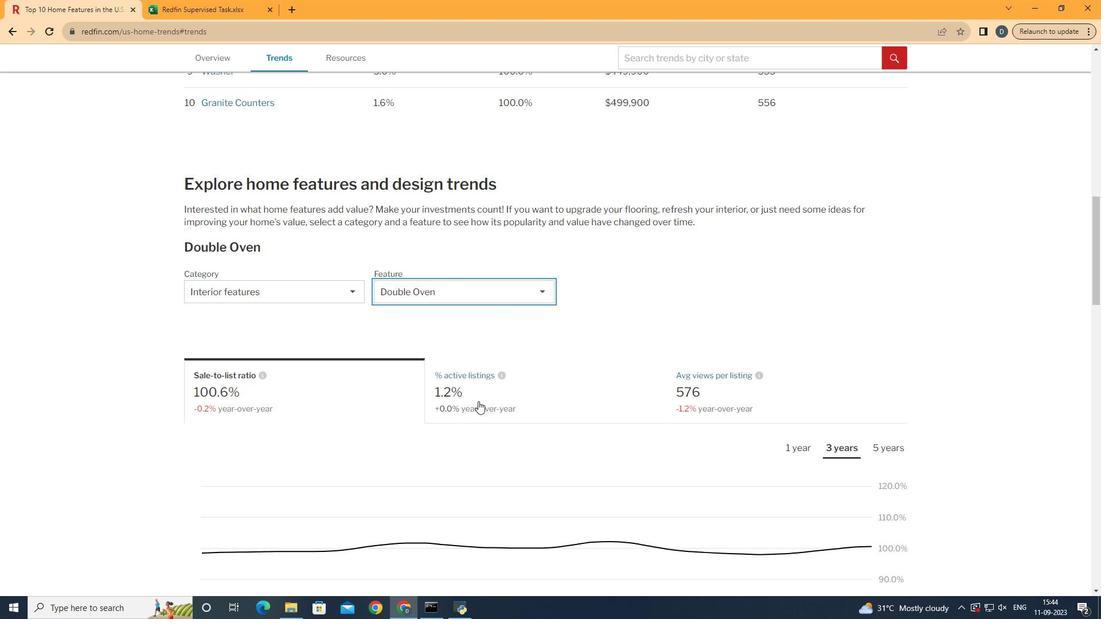 
Action: Mouse pressed left at (473, 415)
Screenshot: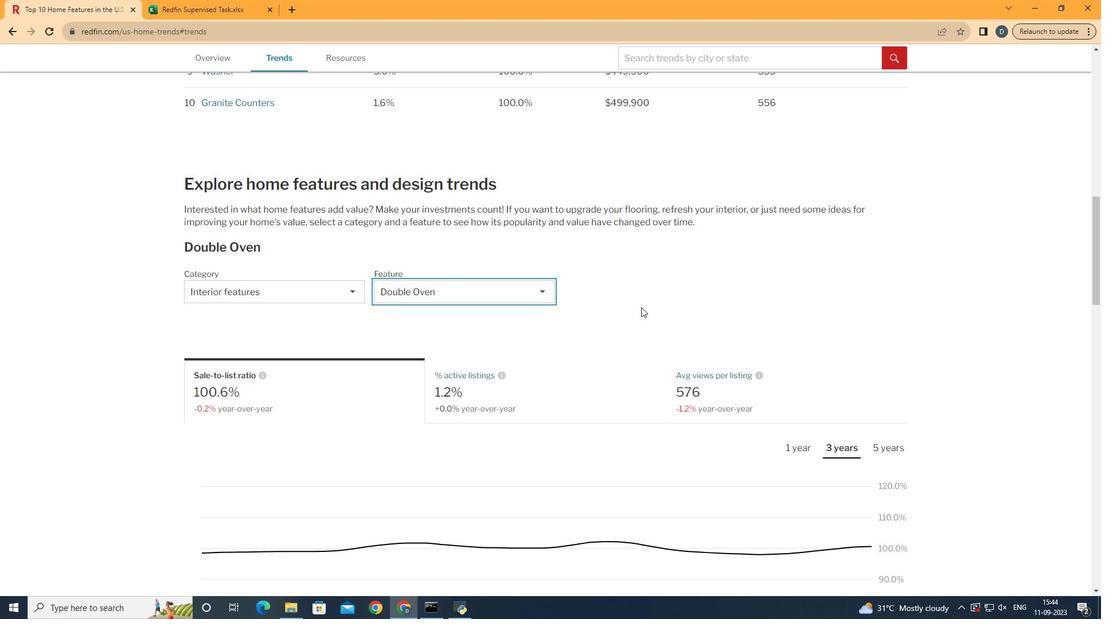 
Action: Mouse moved to (610, 311)
Screenshot: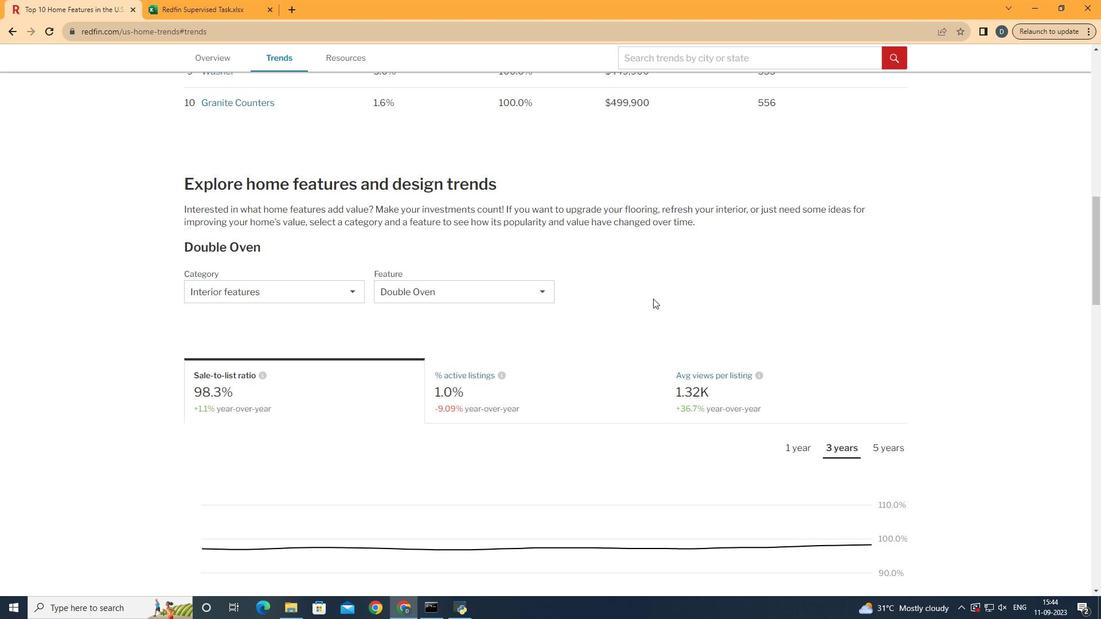 
Action: Mouse pressed left at (610, 311)
Screenshot: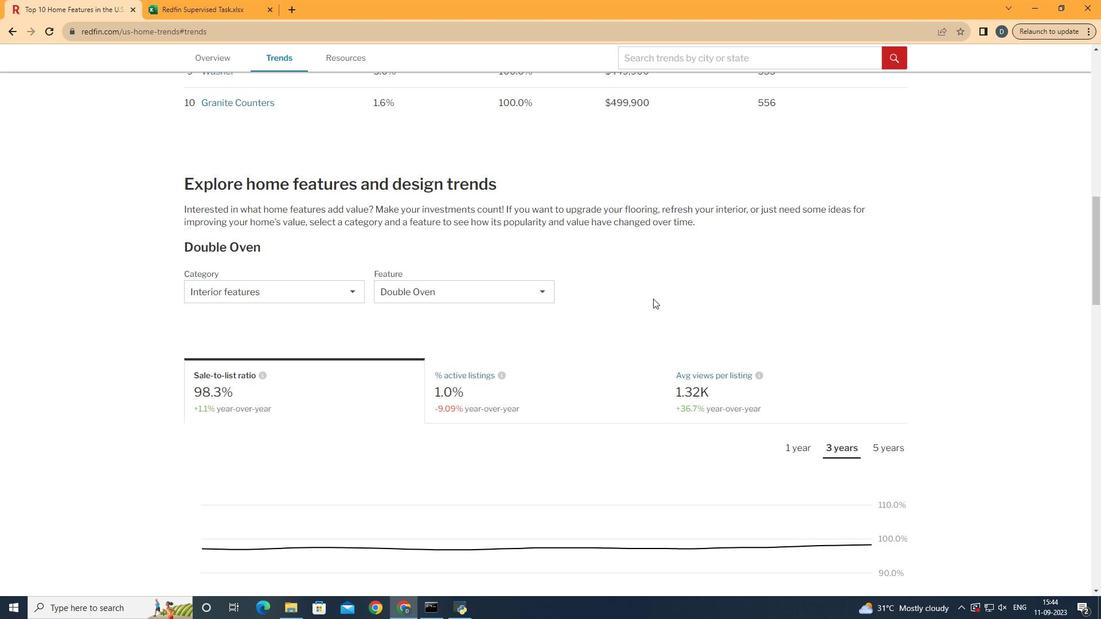 
Action: Mouse moved to (706, 406)
Screenshot: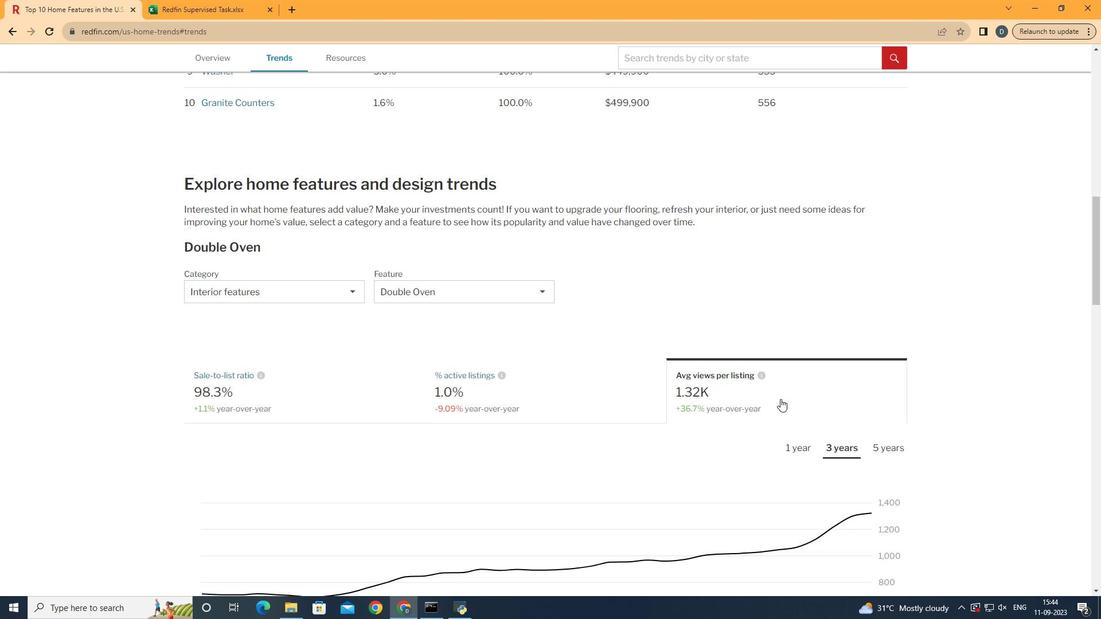 
Action: Mouse pressed left at (706, 406)
Screenshot: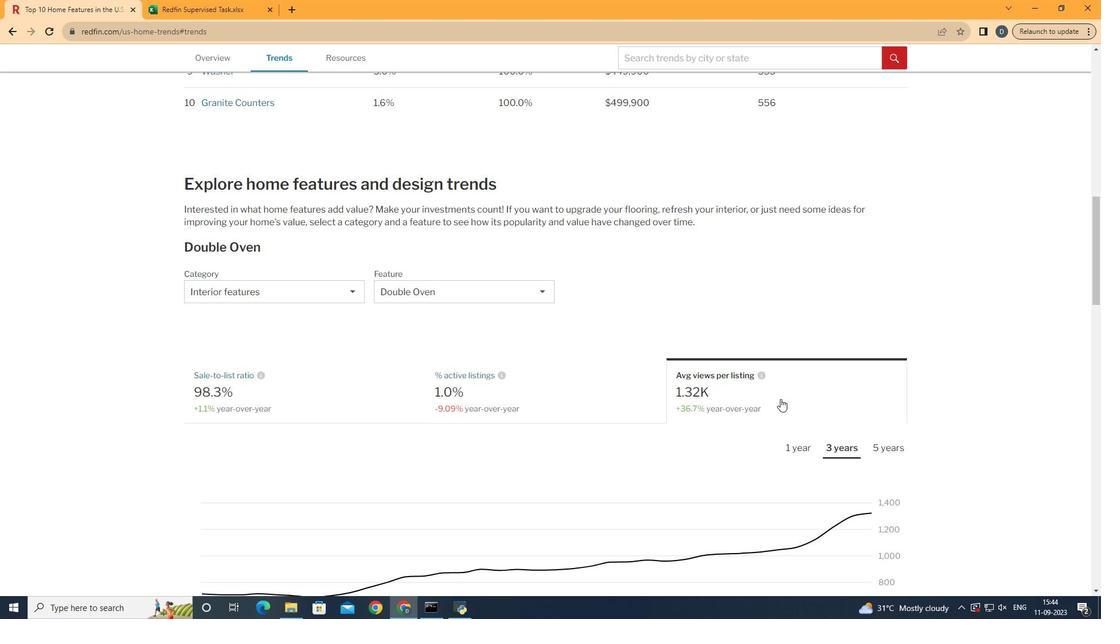 
Action: Mouse scrolled (706, 405) with delta (0, 0)
Screenshot: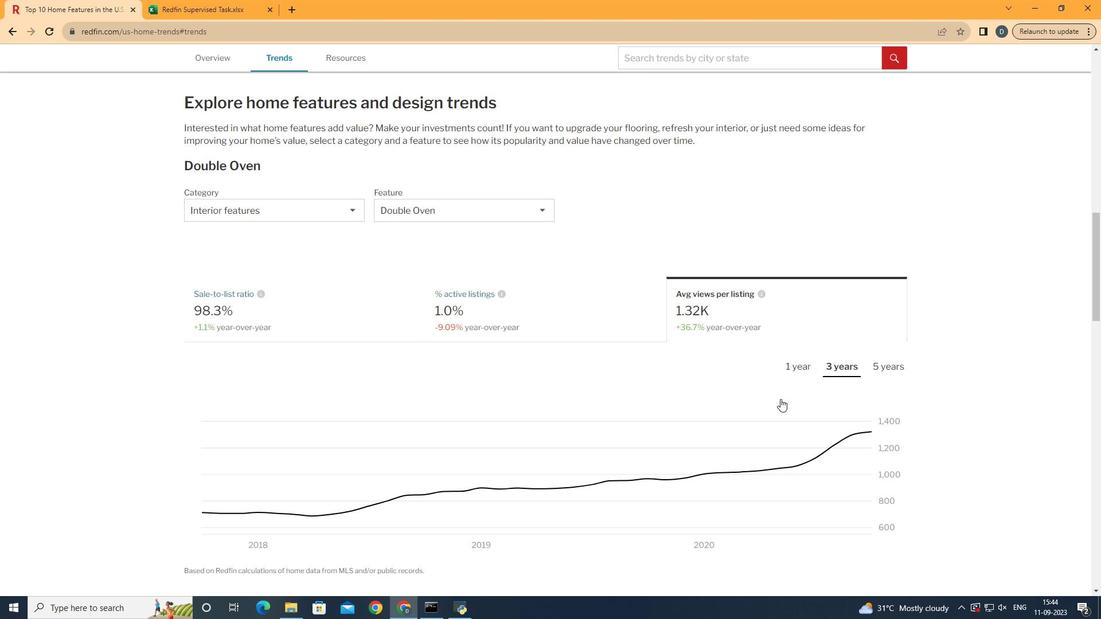 
Action: Mouse scrolled (706, 405) with delta (0, 0)
Screenshot: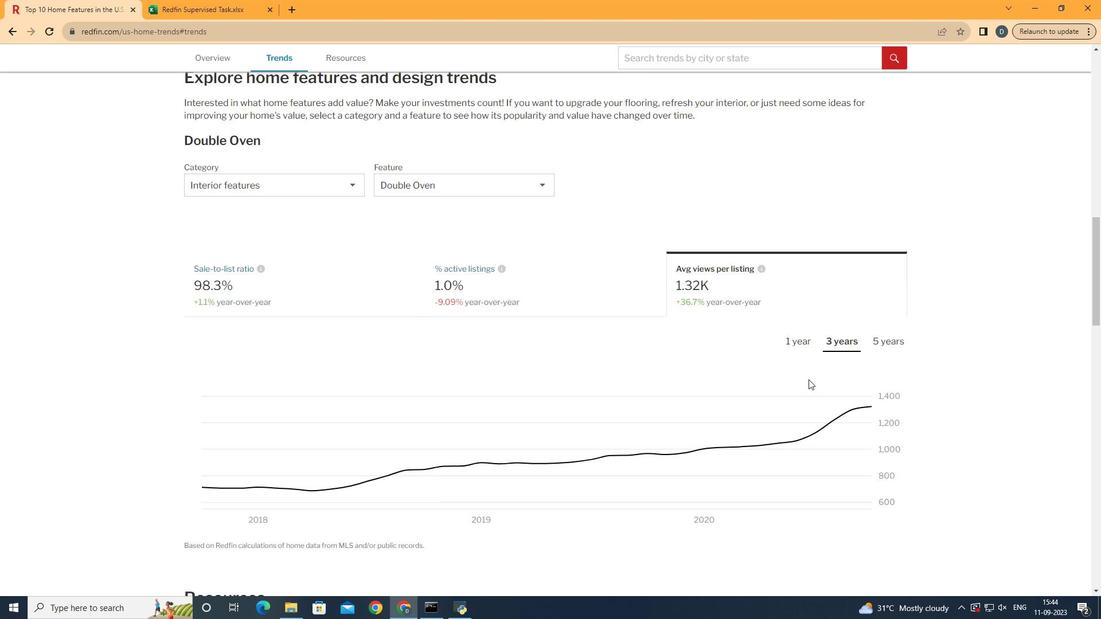 
Action: Mouse moved to (780, 336)
Screenshot: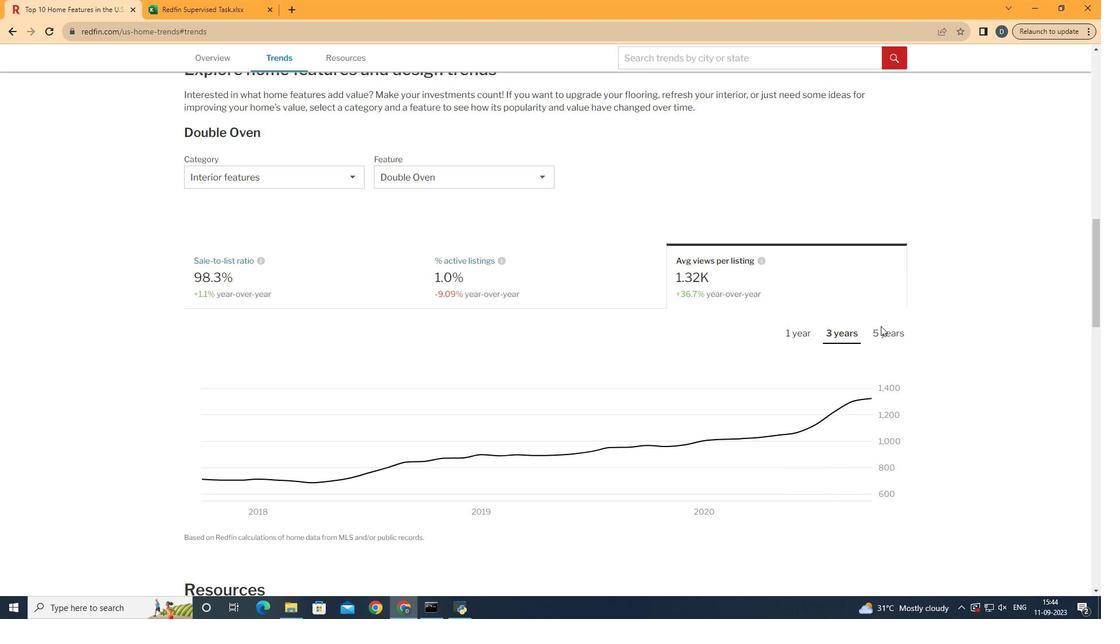 
Action: Mouse pressed left at (780, 336)
Screenshot: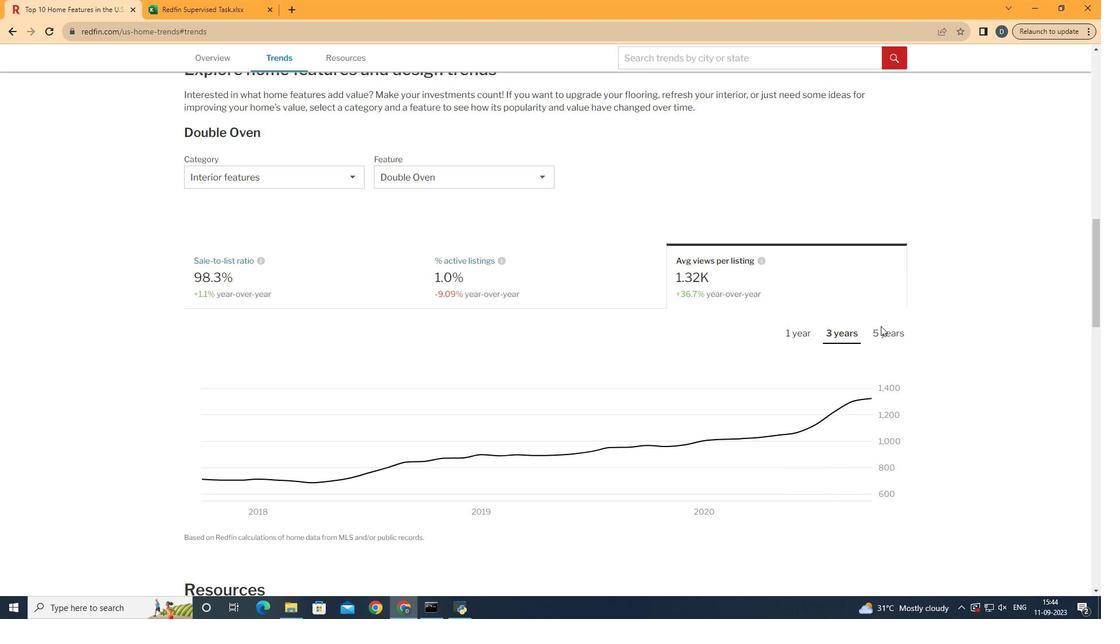 
Action: Mouse moved to (780, 345)
Screenshot: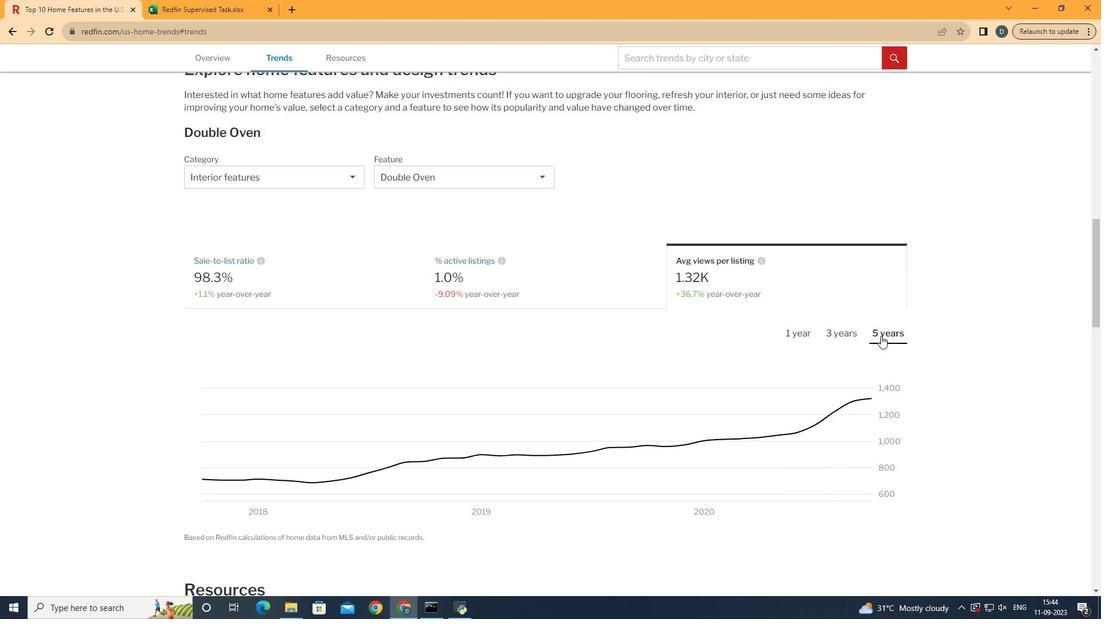 
Action: Mouse pressed left at (780, 345)
Screenshot: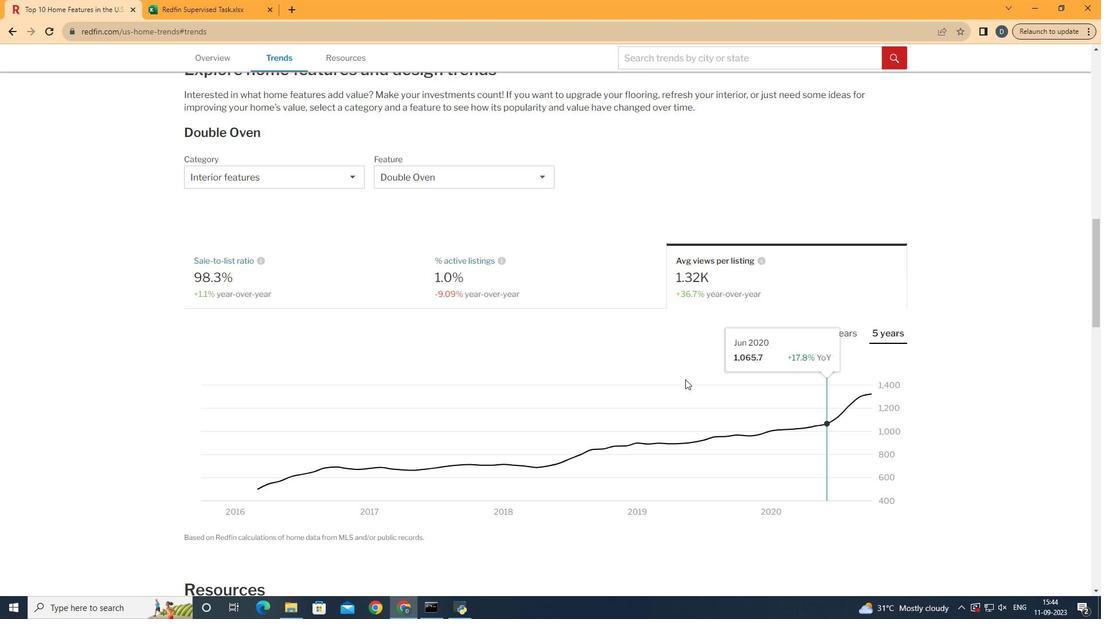 
Action: Mouse moved to (788, 399)
Screenshot: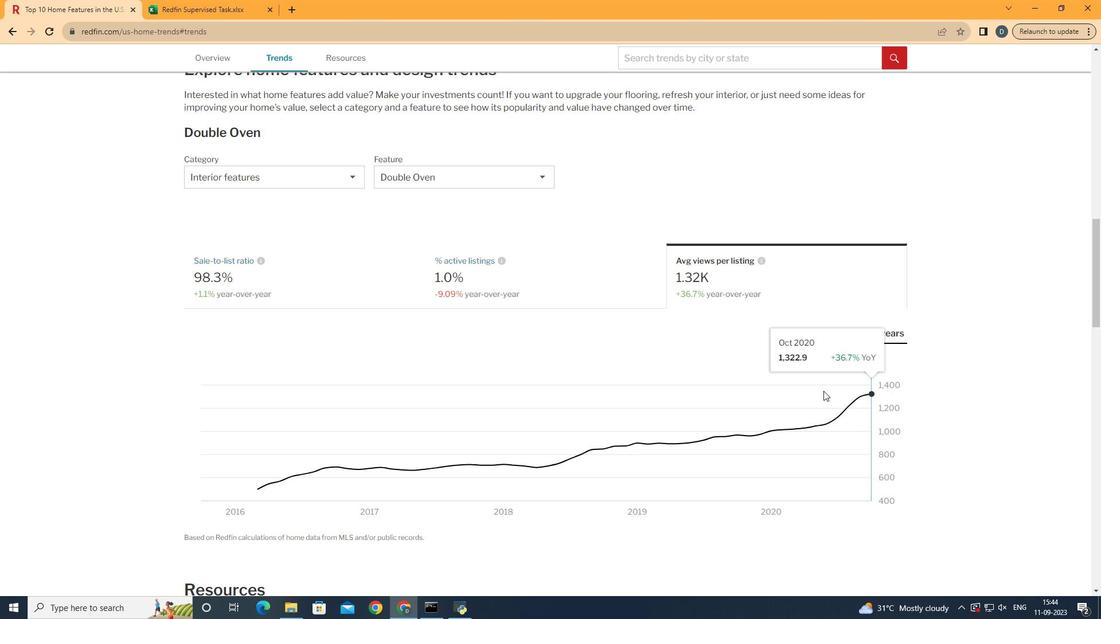 
